 Task: In the  document Hollywood.odt, select heading and apply ' Bold and Underline' Use the "find feature" to find mentioned word and apply Strikethrough in: 'creativity'. Insert smartchip (Date) on bottom of the page 23 June, 2023 Insert the mentioned footnote for 6th word with font style Arial and font size 8: According to recent research findings.
Action: Mouse moved to (583, 234)
Screenshot: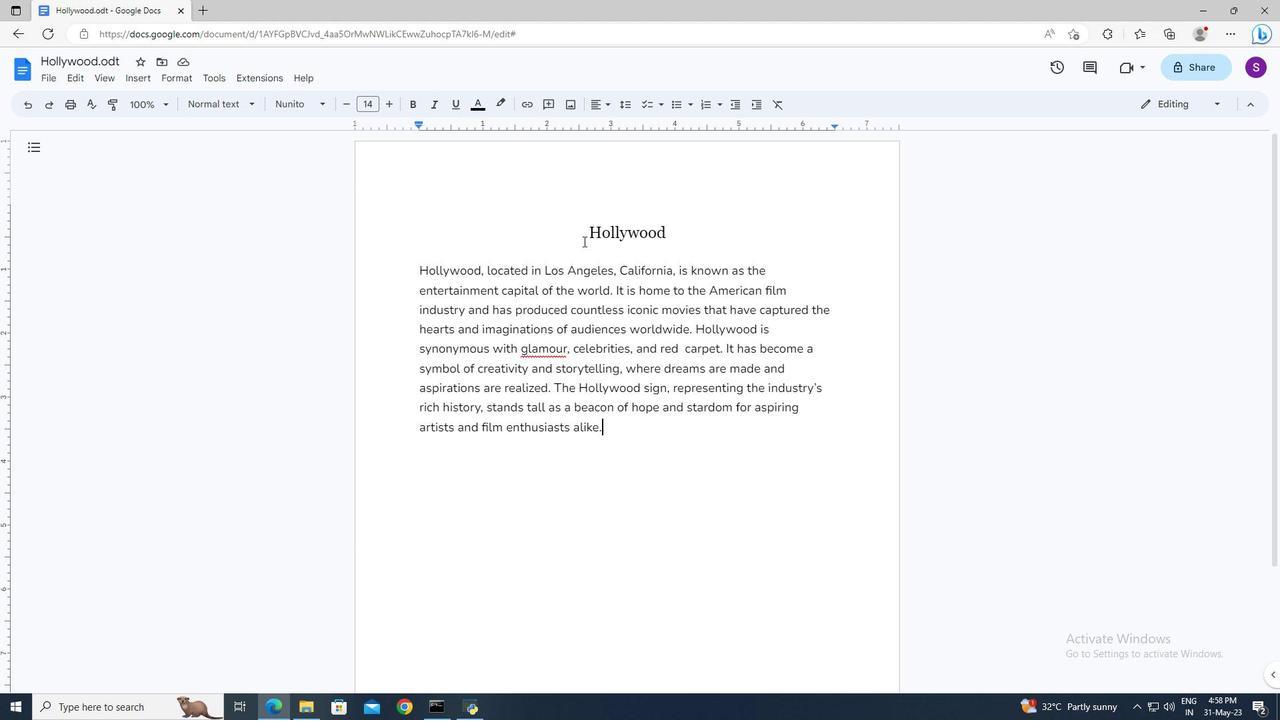 
Action: Mouse pressed left at (583, 234)
Screenshot: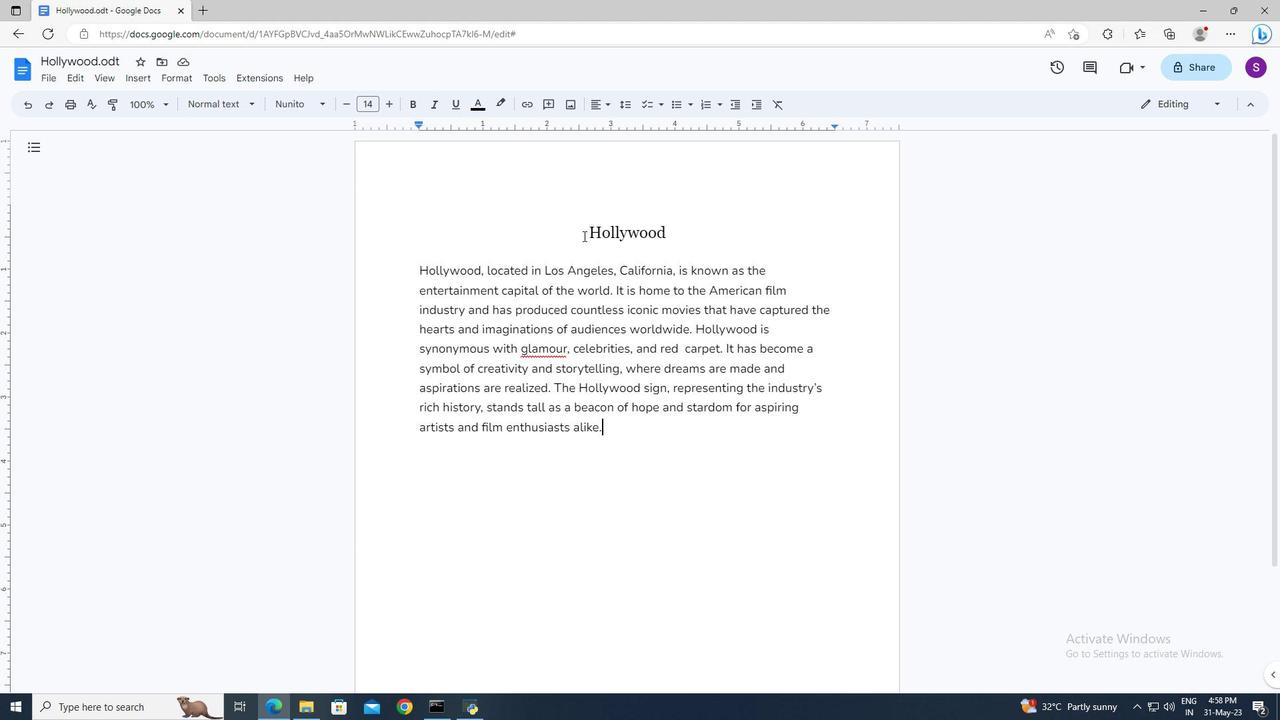 
Action: Key pressed <Key.shift><Key.down>
Screenshot: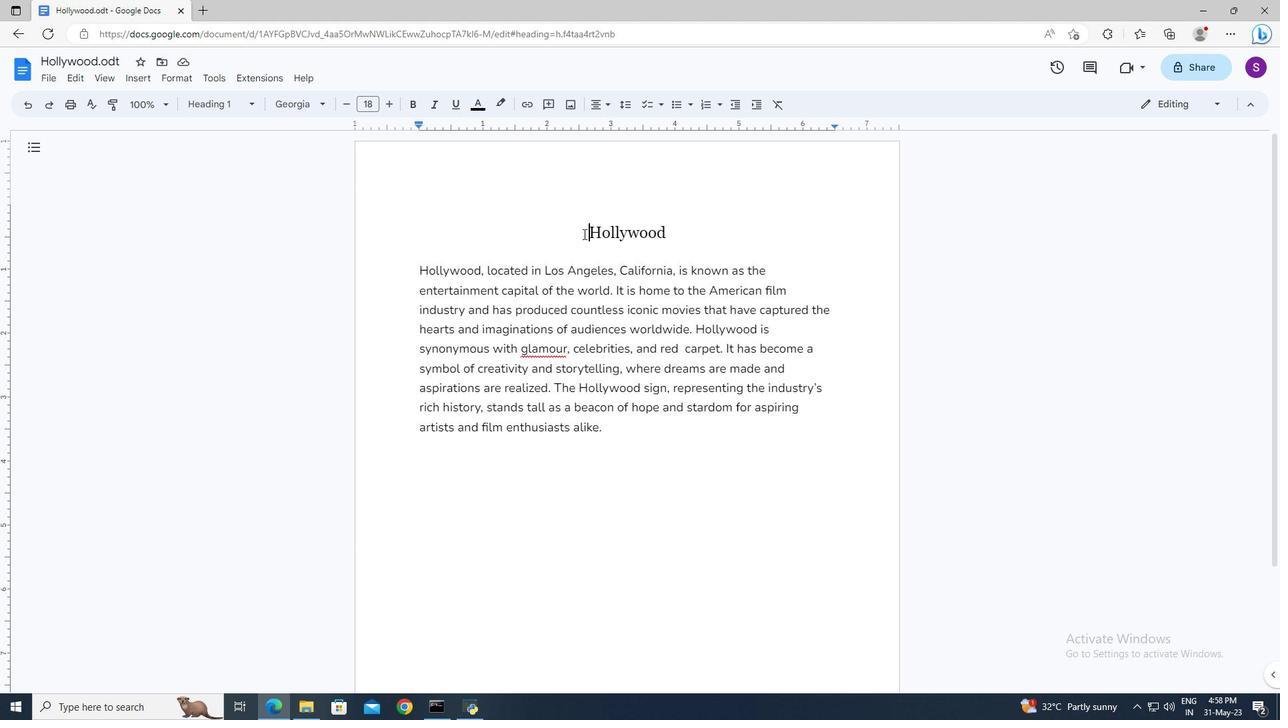 
Action: Mouse moved to (415, 100)
Screenshot: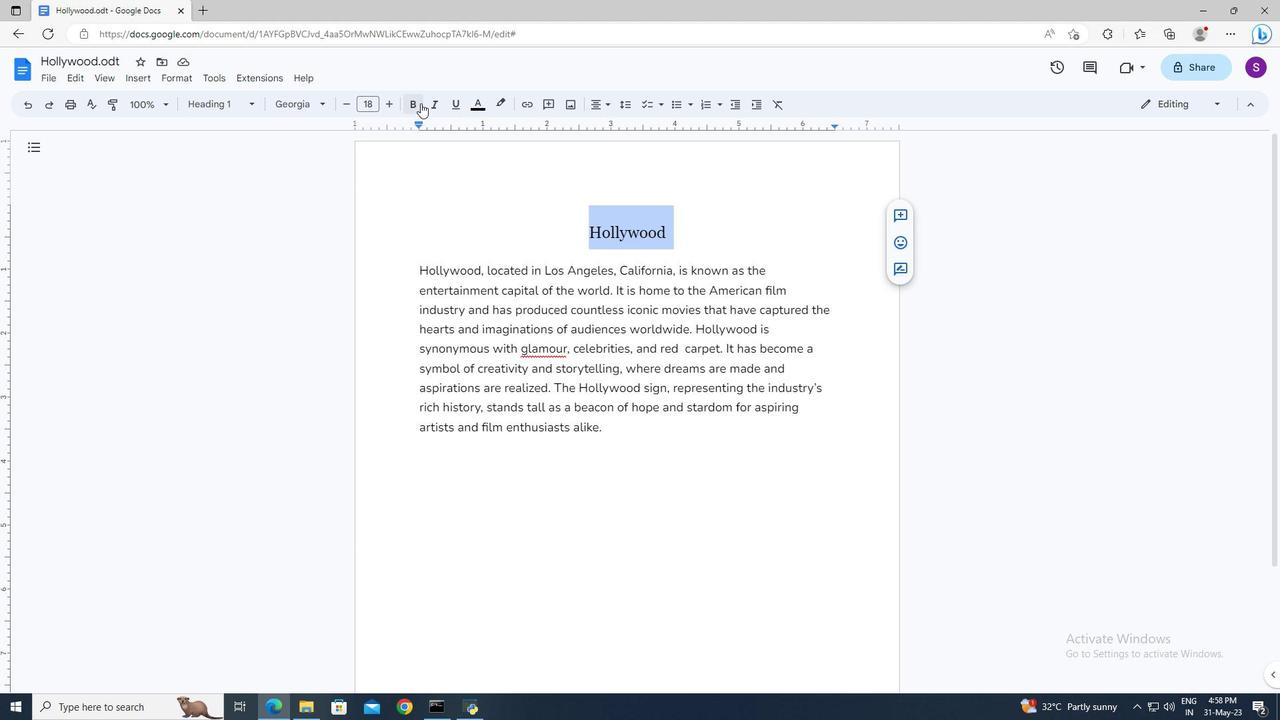 
Action: Mouse pressed left at (415, 100)
Screenshot: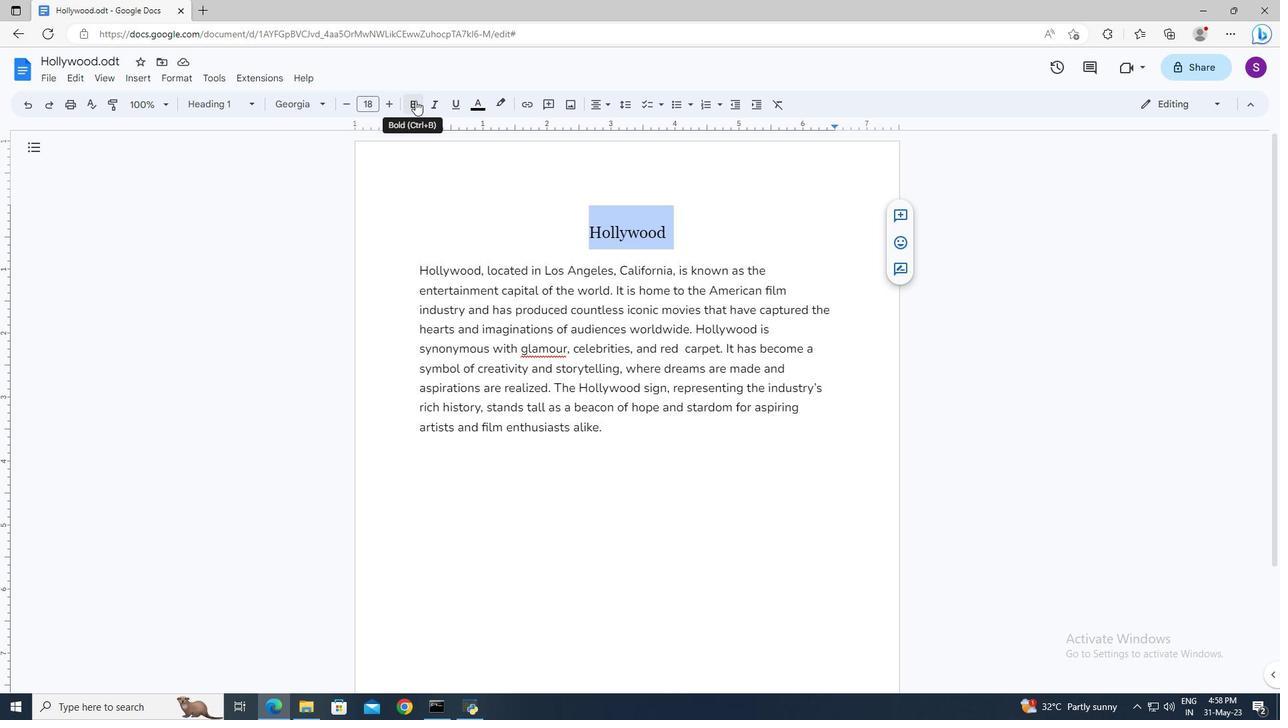
Action: Mouse moved to (462, 110)
Screenshot: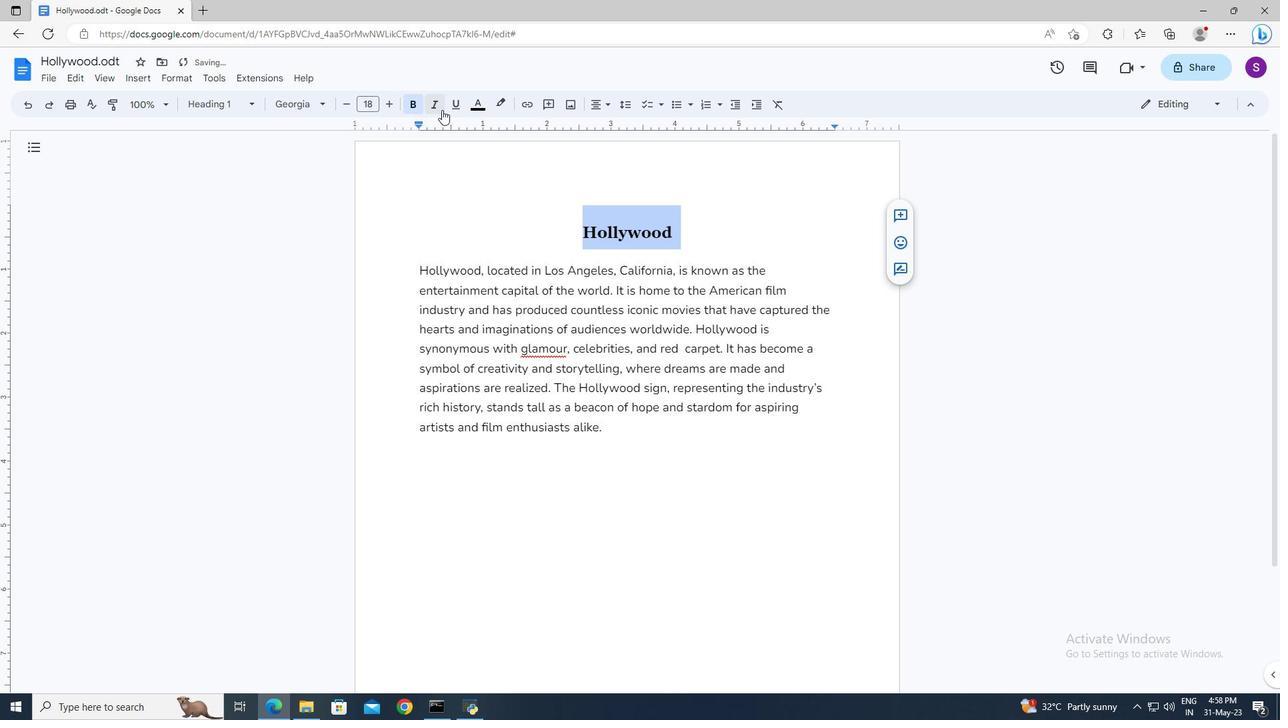 
Action: Mouse pressed left at (462, 110)
Screenshot: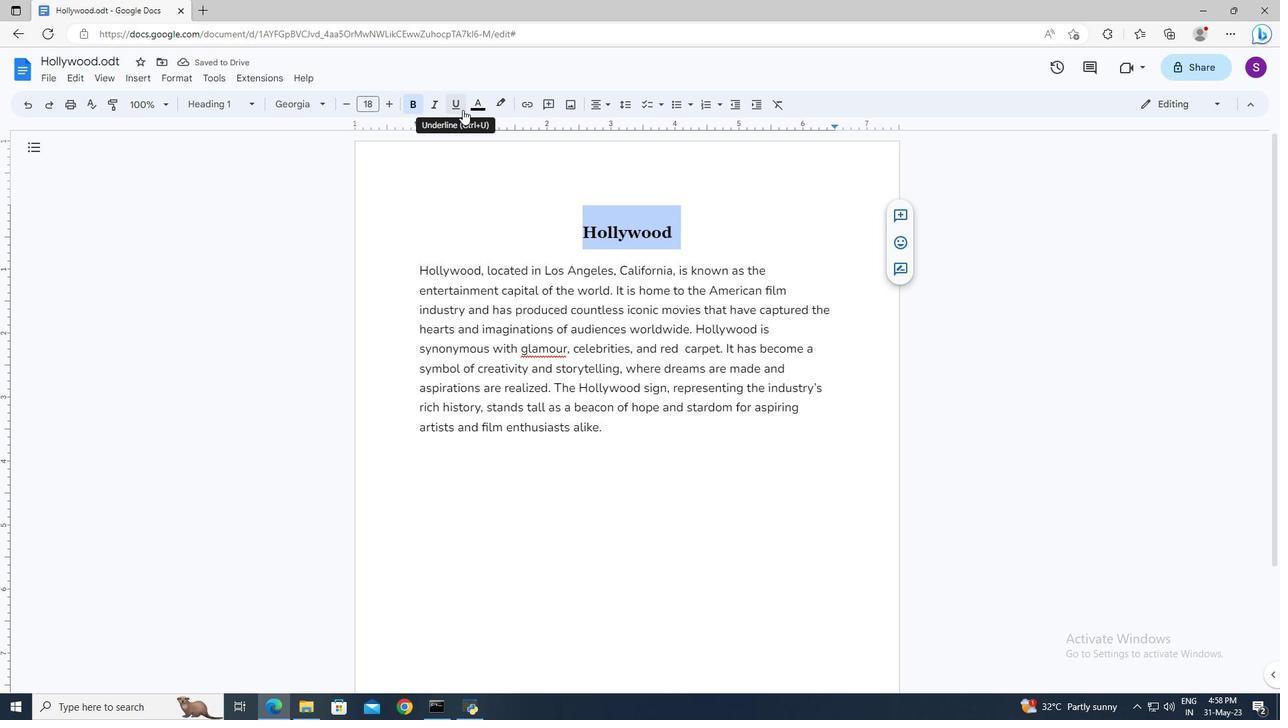 
Action: Mouse moved to (485, 200)
Screenshot: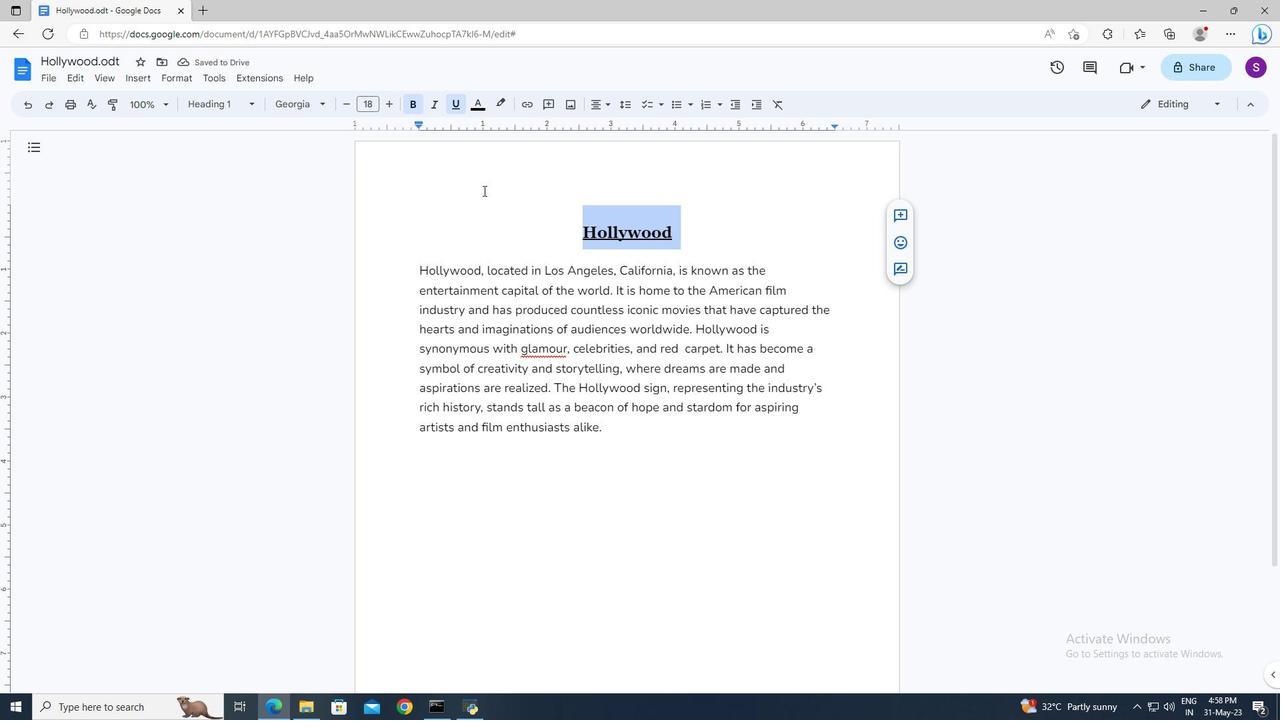 
Action: Mouse pressed left at (485, 200)
Screenshot: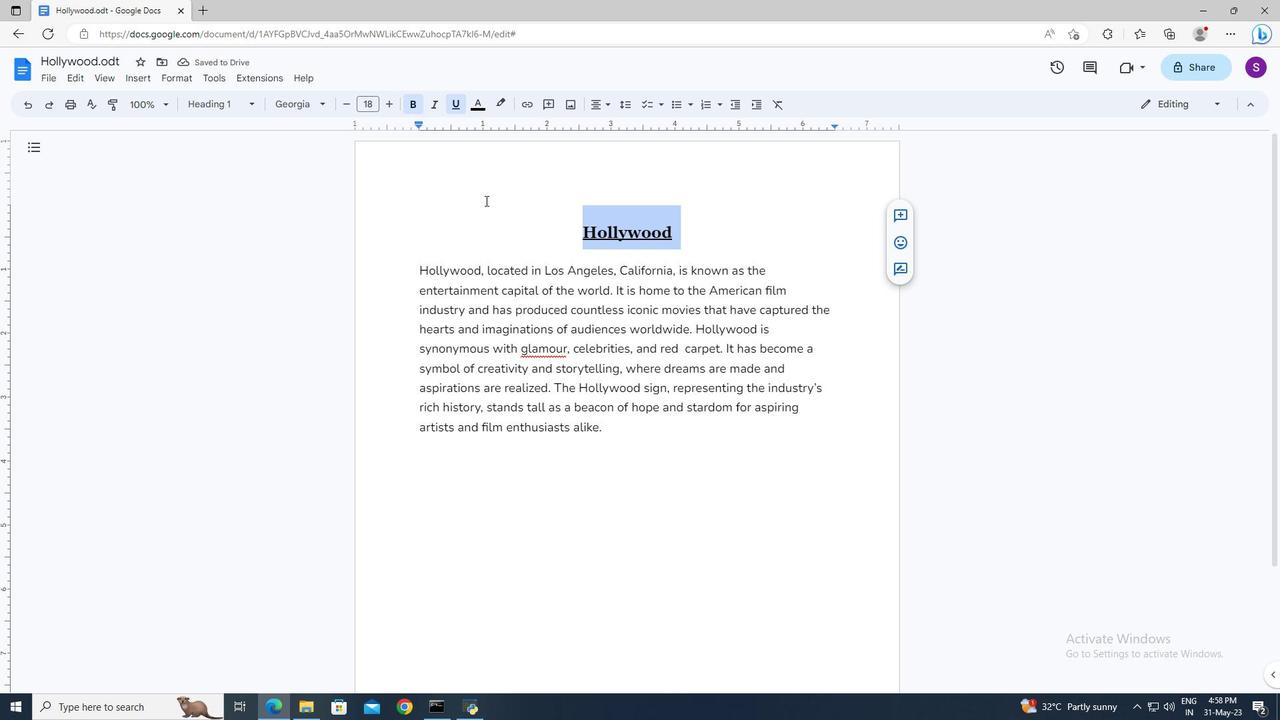 
Action: Key pressed ctrl+Fcreativity<Key.enter>
Screenshot: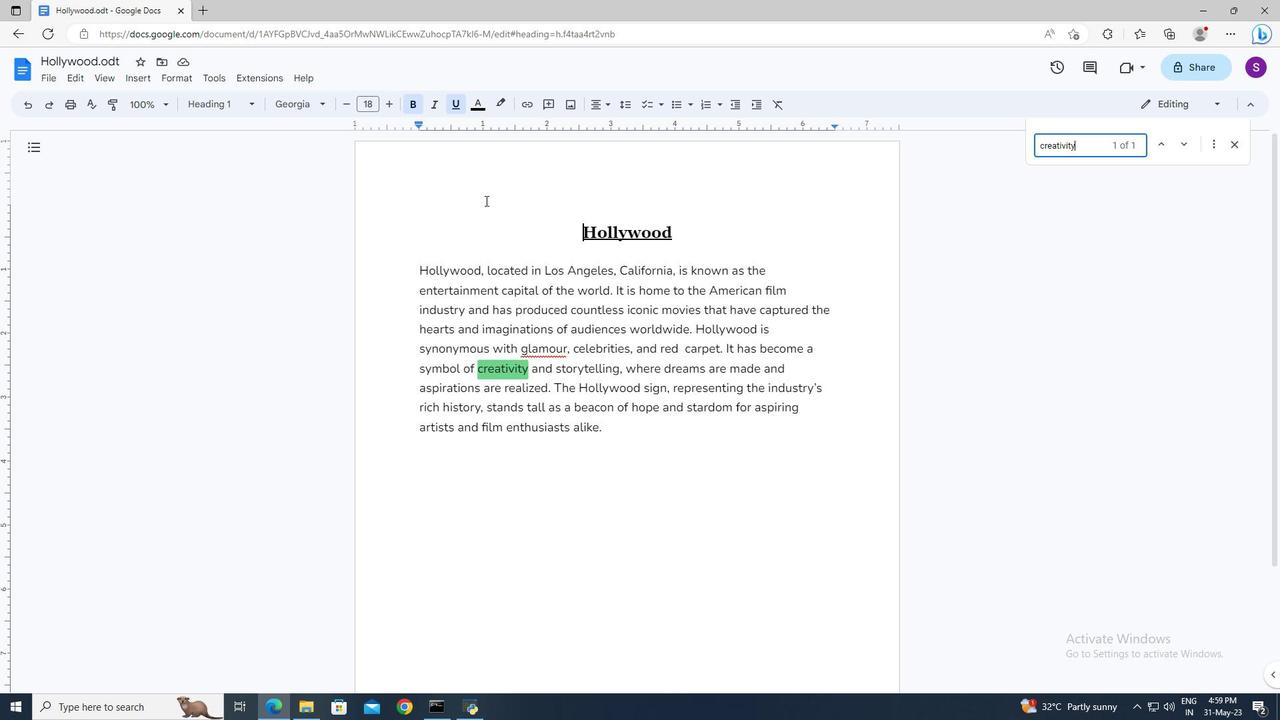 
Action: Mouse moved to (498, 371)
Screenshot: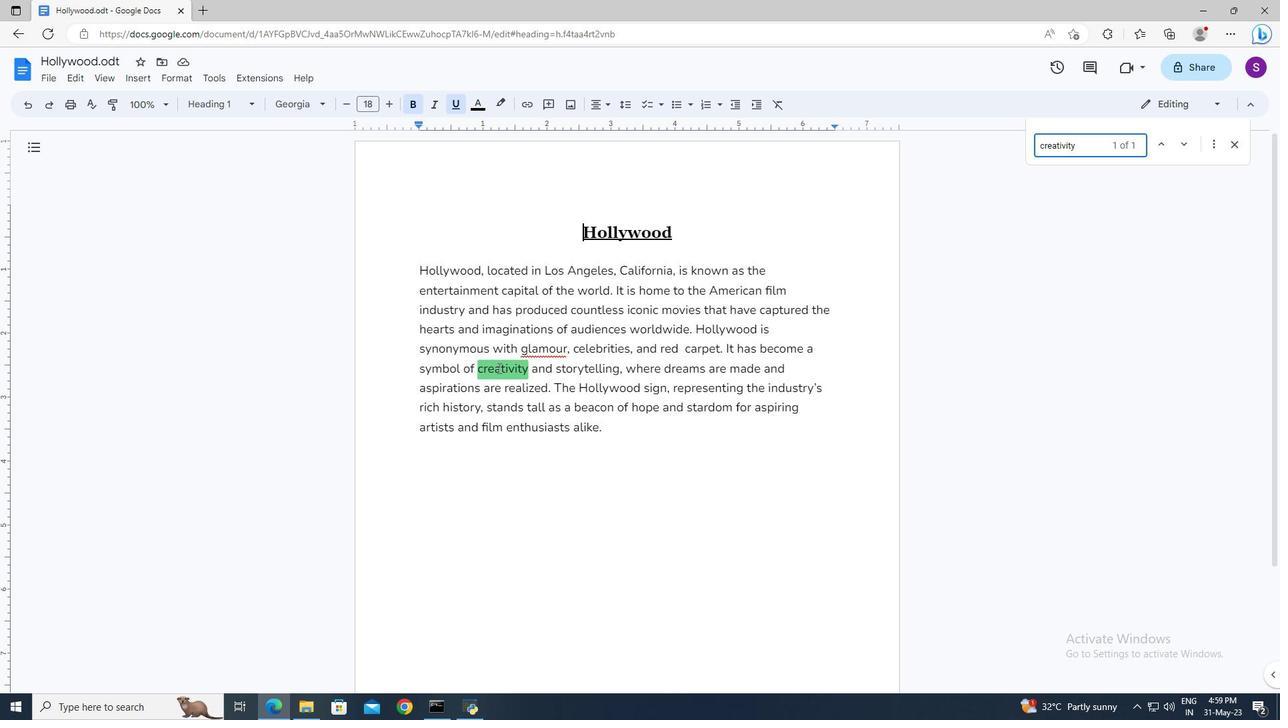
Action: Mouse pressed left at (498, 371)
Screenshot: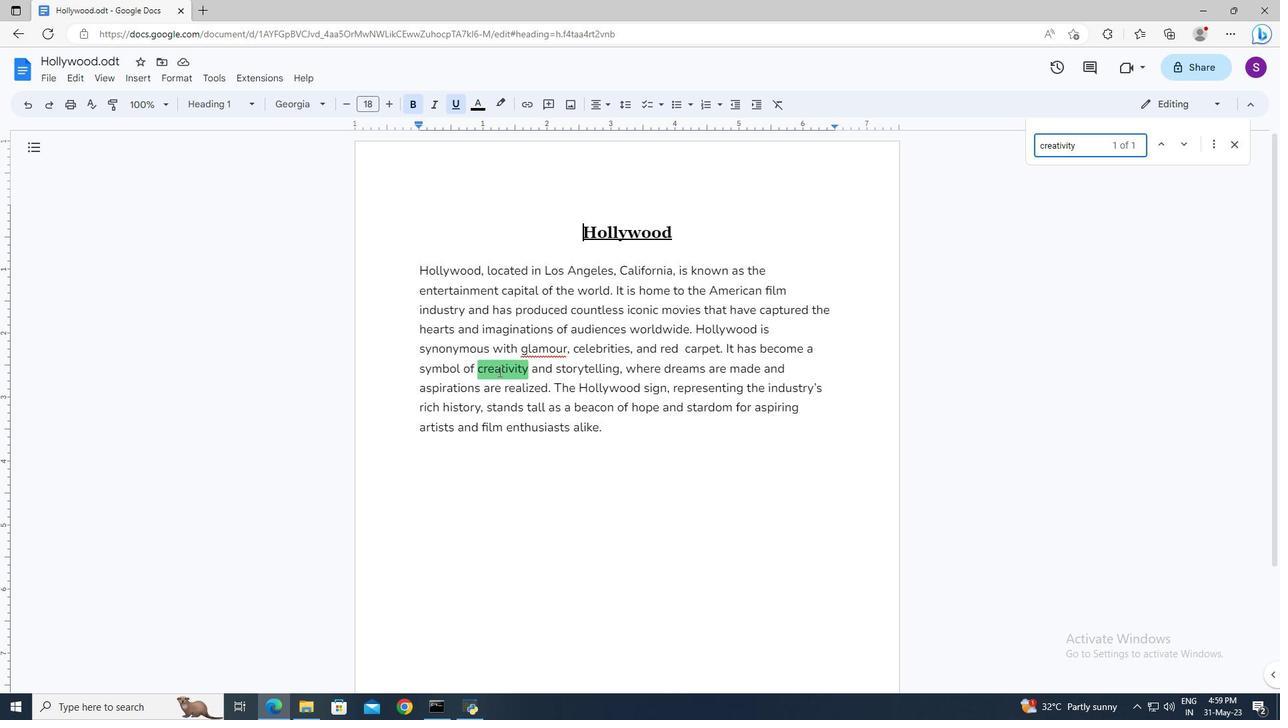 
Action: Mouse pressed left at (498, 371)
Screenshot: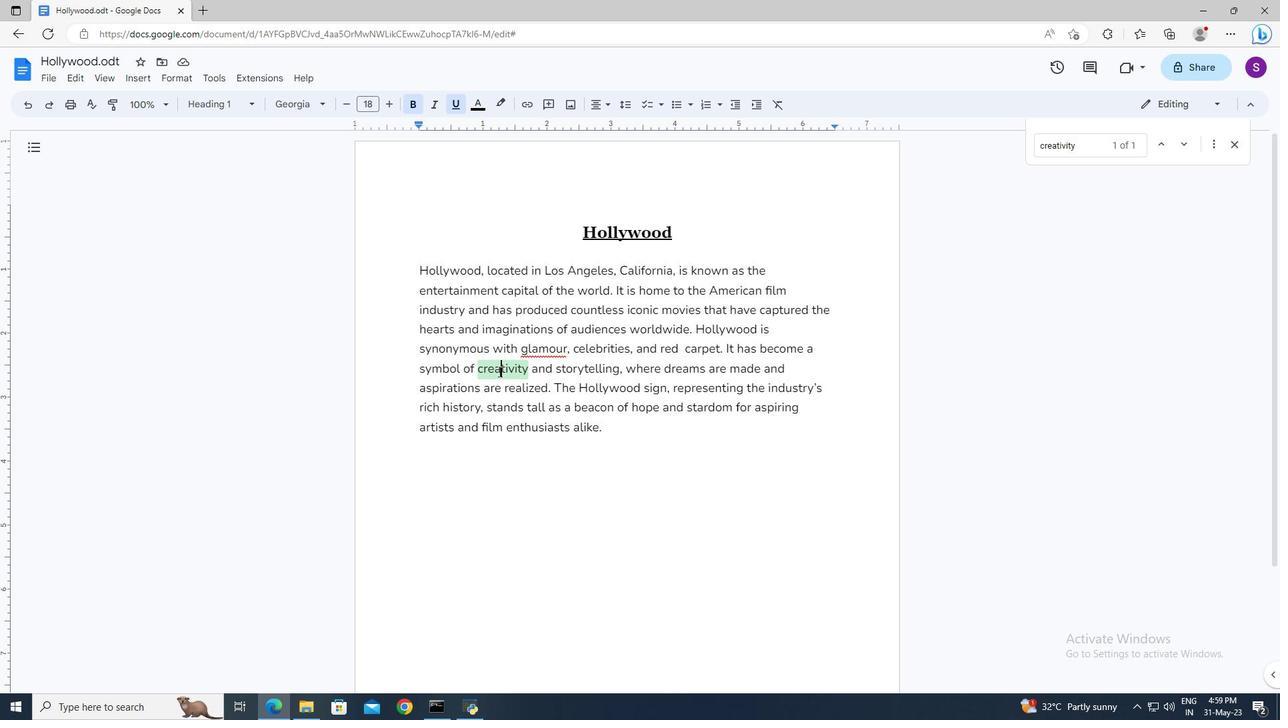 
Action: Mouse moved to (192, 81)
Screenshot: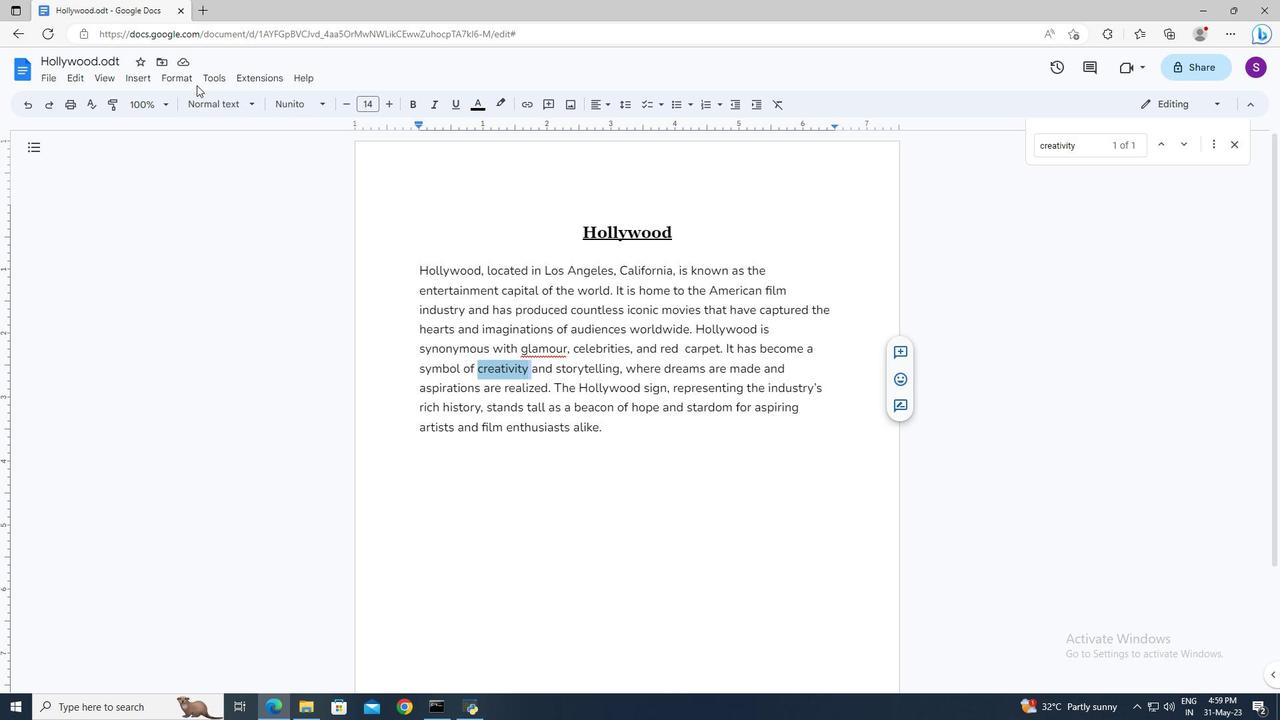 
Action: Mouse pressed left at (192, 81)
Screenshot: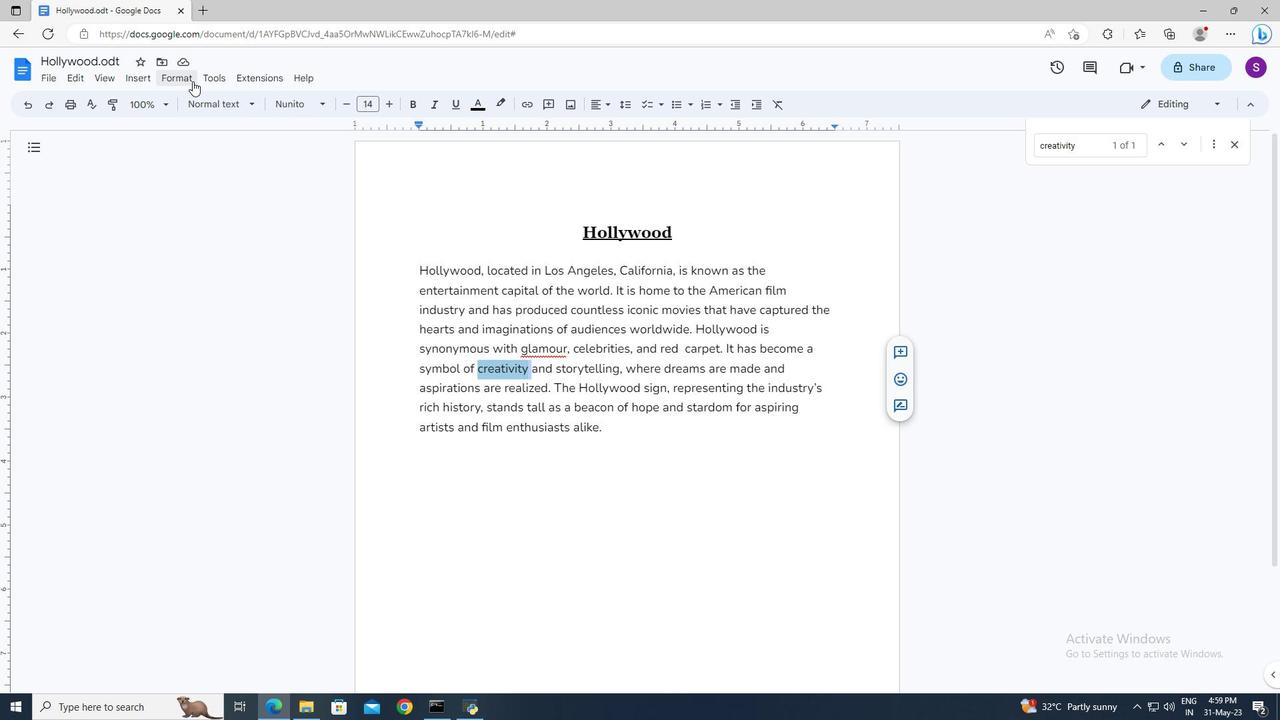 
Action: Mouse moved to (414, 162)
Screenshot: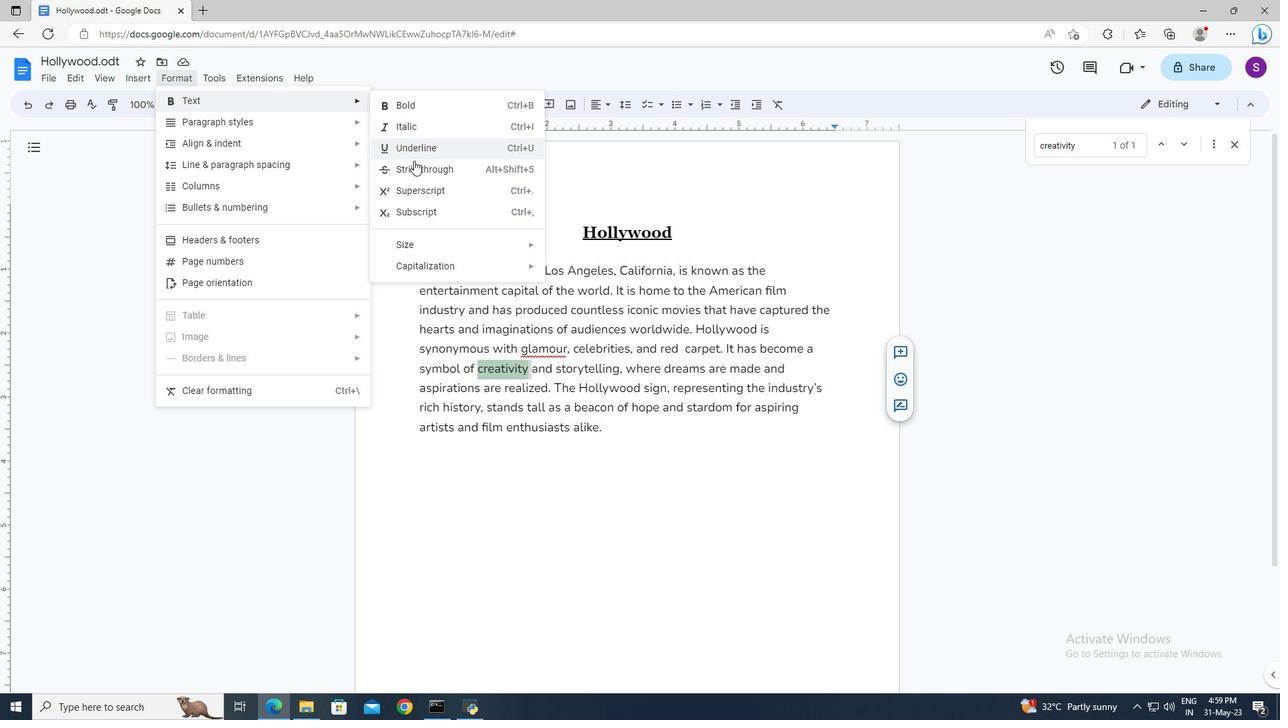 
Action: Mouse pressed left at (414, 162)
Screenshot: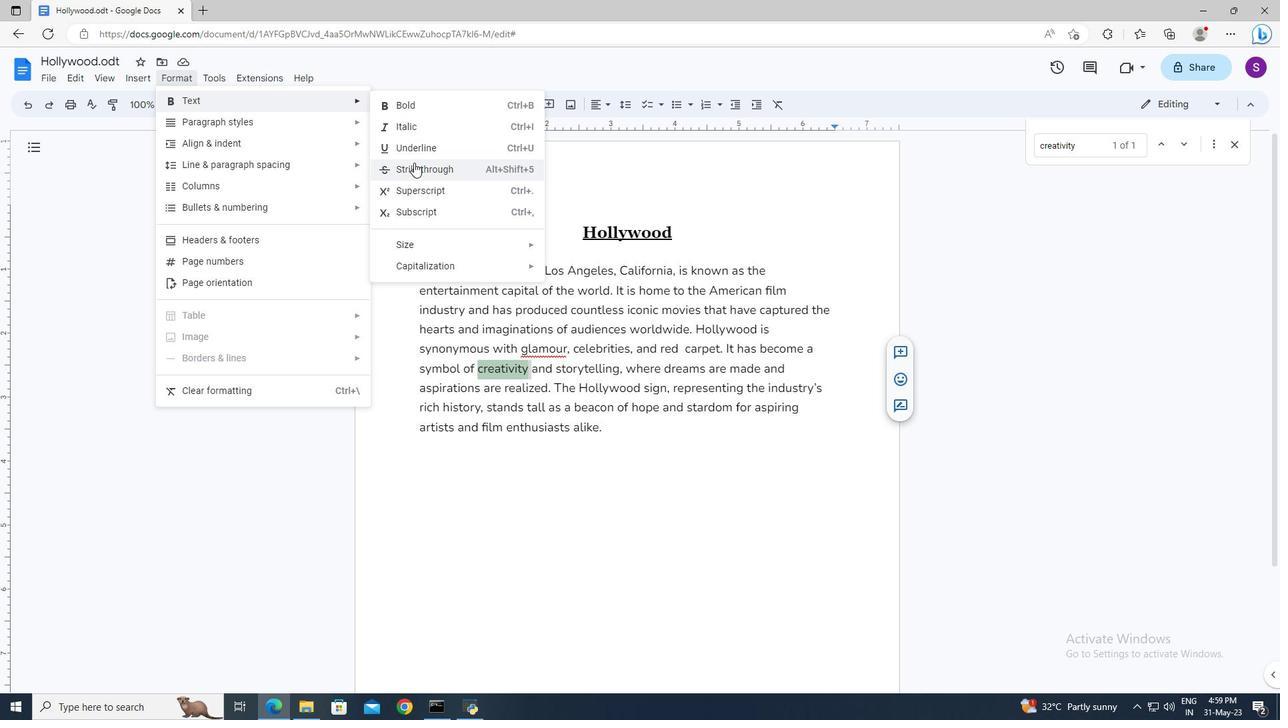 
Action: Mouse moved to (513, 366)
Screenshot: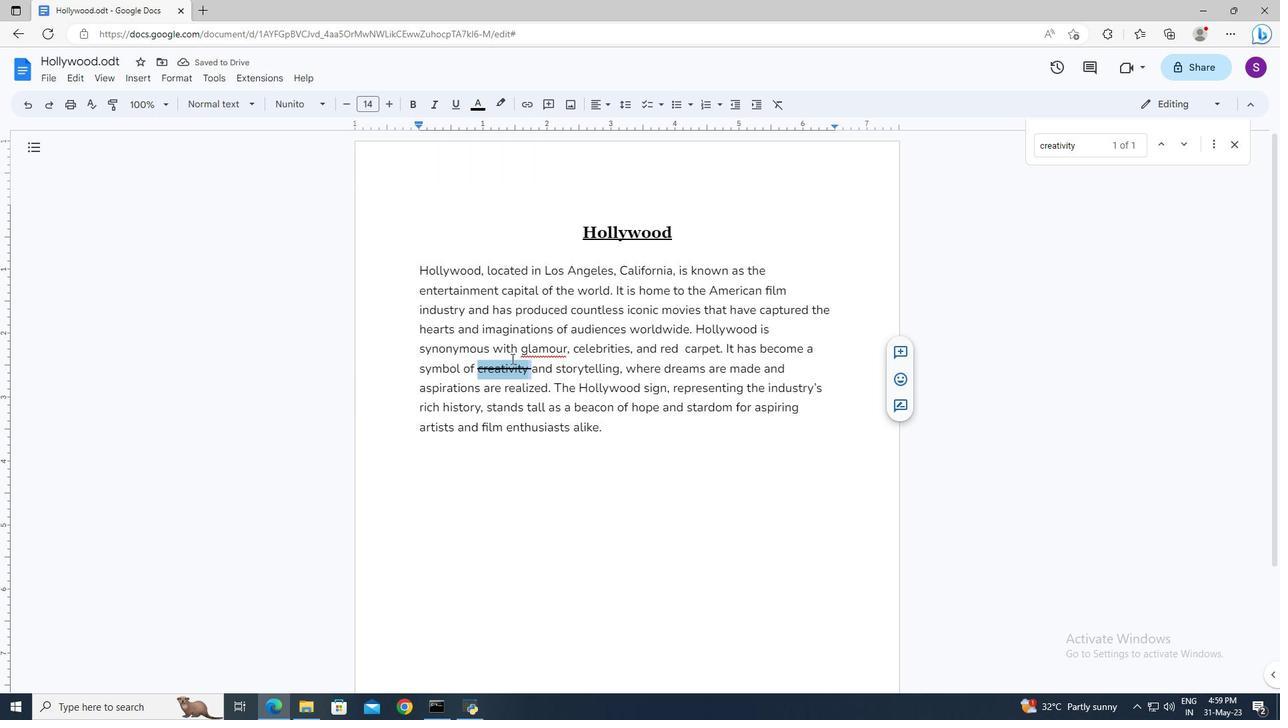 
Action: Mouse scrolled (513, 366) with delta (0, 0)
Screenshot: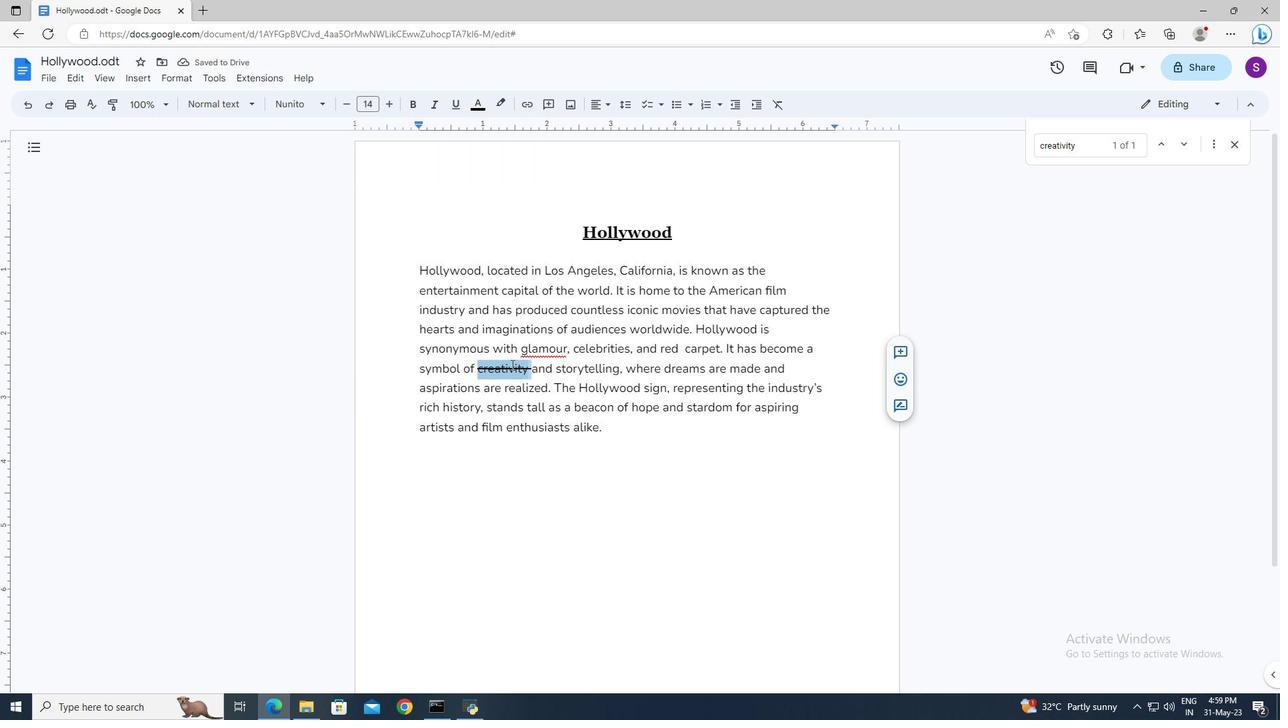 
Action: Mouse scrolled (513, 366) with delta (0, 0)
Screenshot: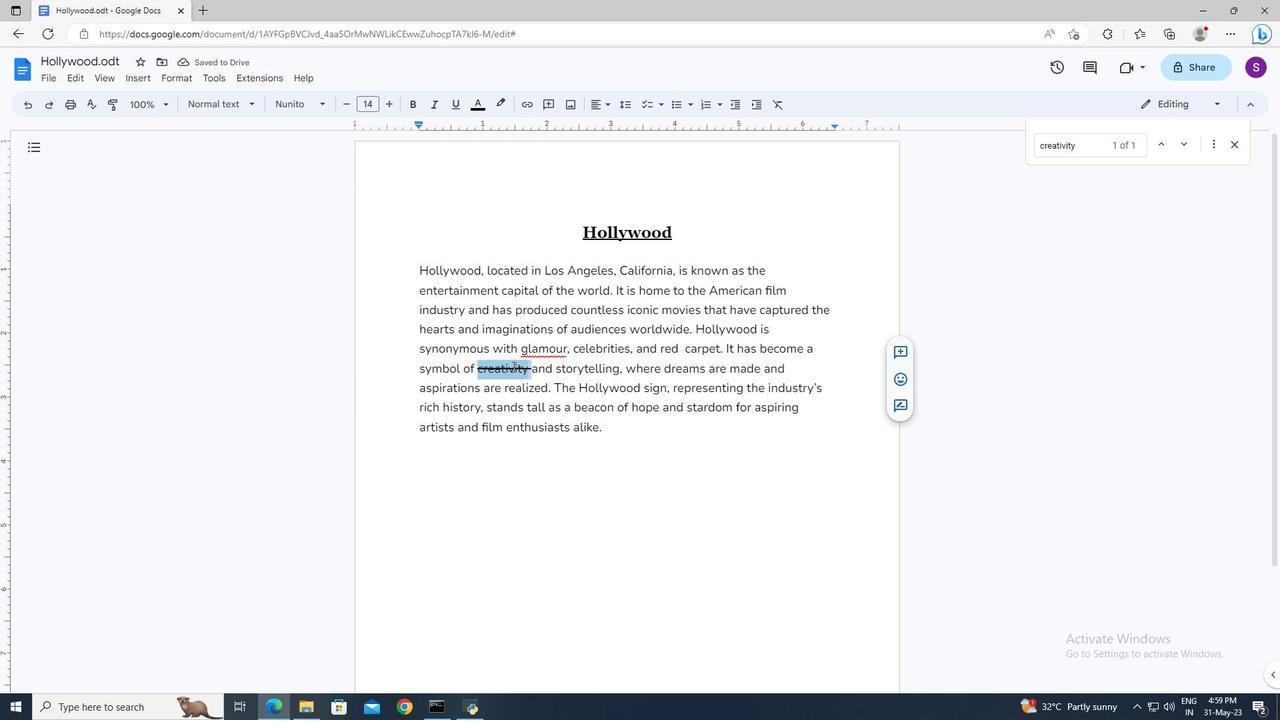 
Action: Mouse scrolled (513, 366) with delta (0, 0)
Screenshot: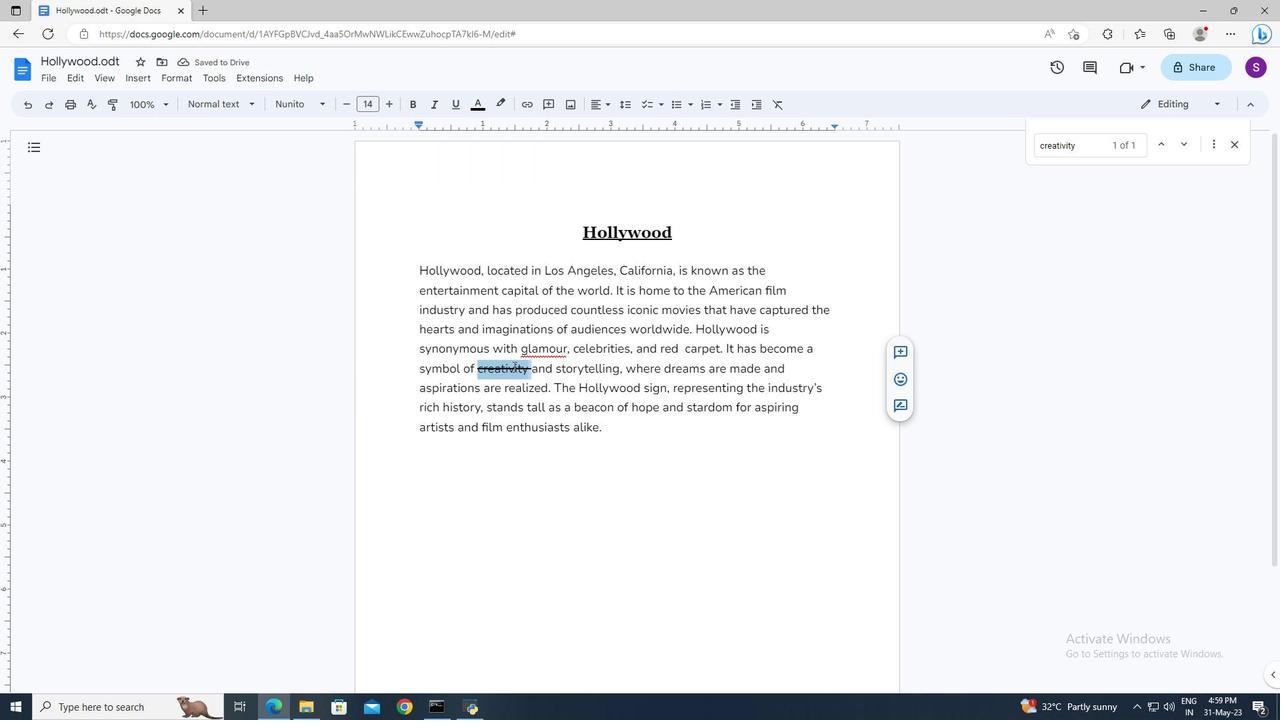 
Action: Mouse moved to (475, 659)
Screenshot: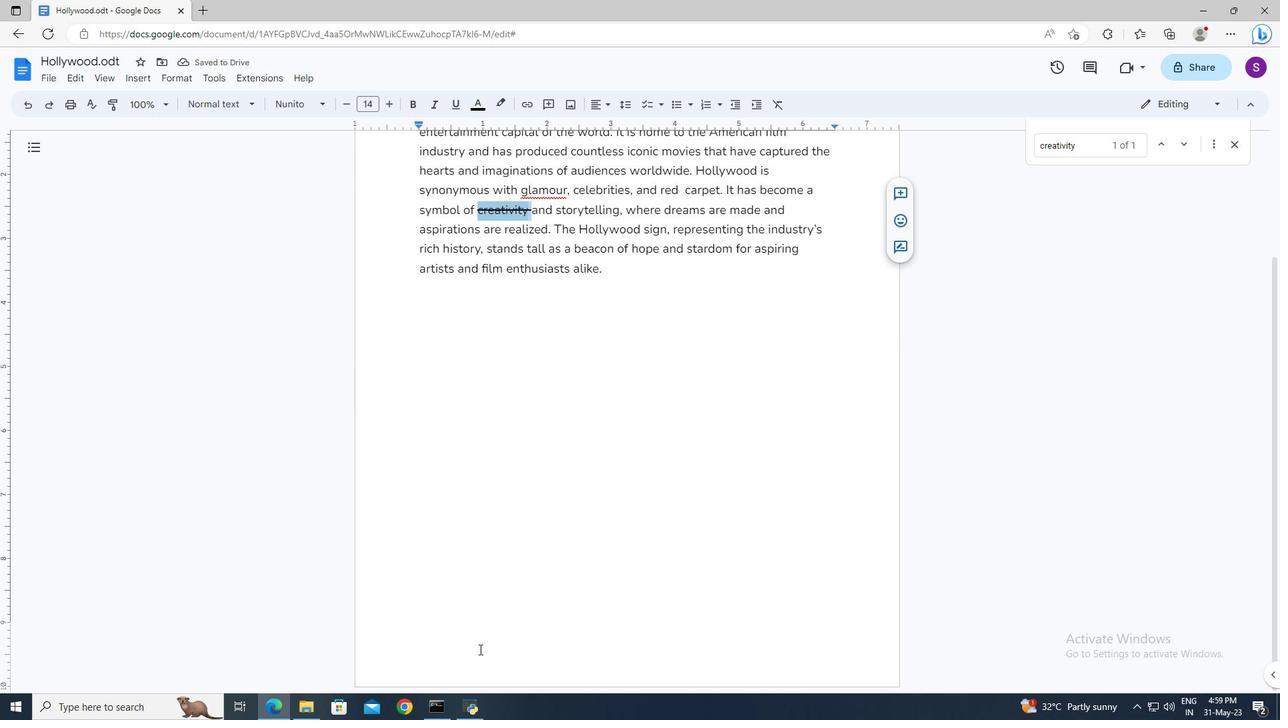 
Action: Mouse pressed left at (475, 659)
Screenshot: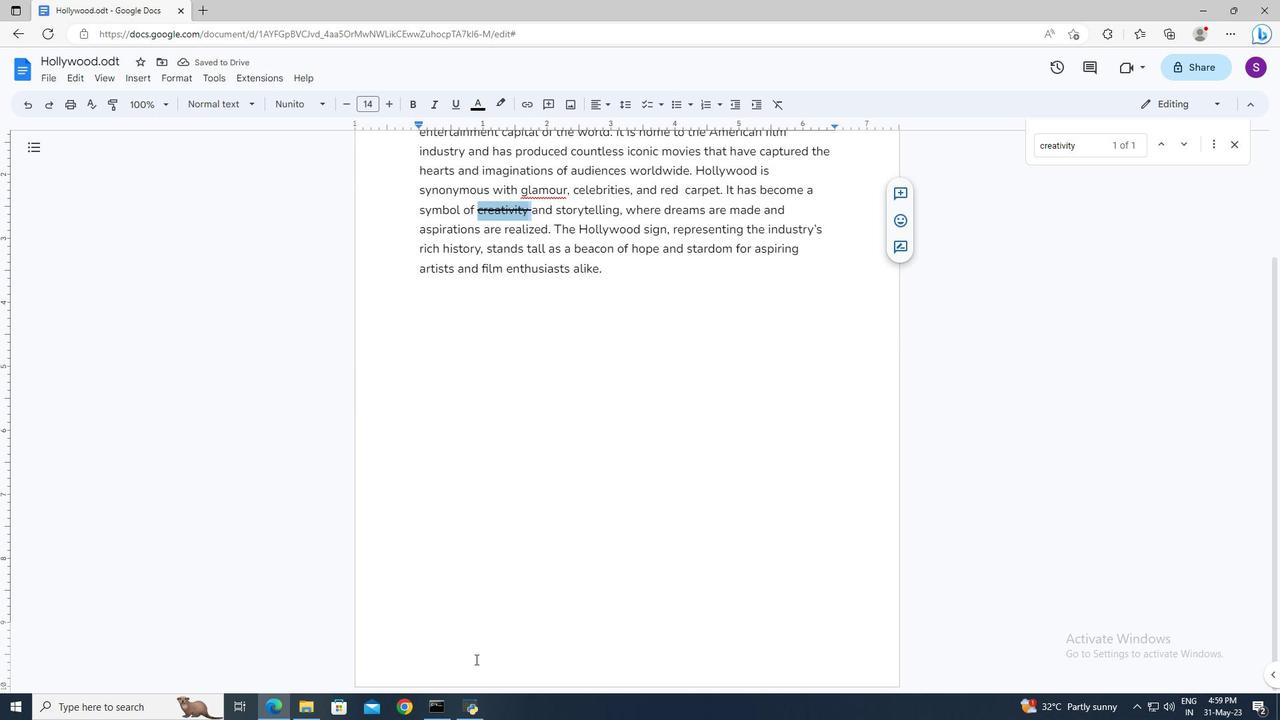 
Action: Mouse pressed left at (475, 659)
Screenshot: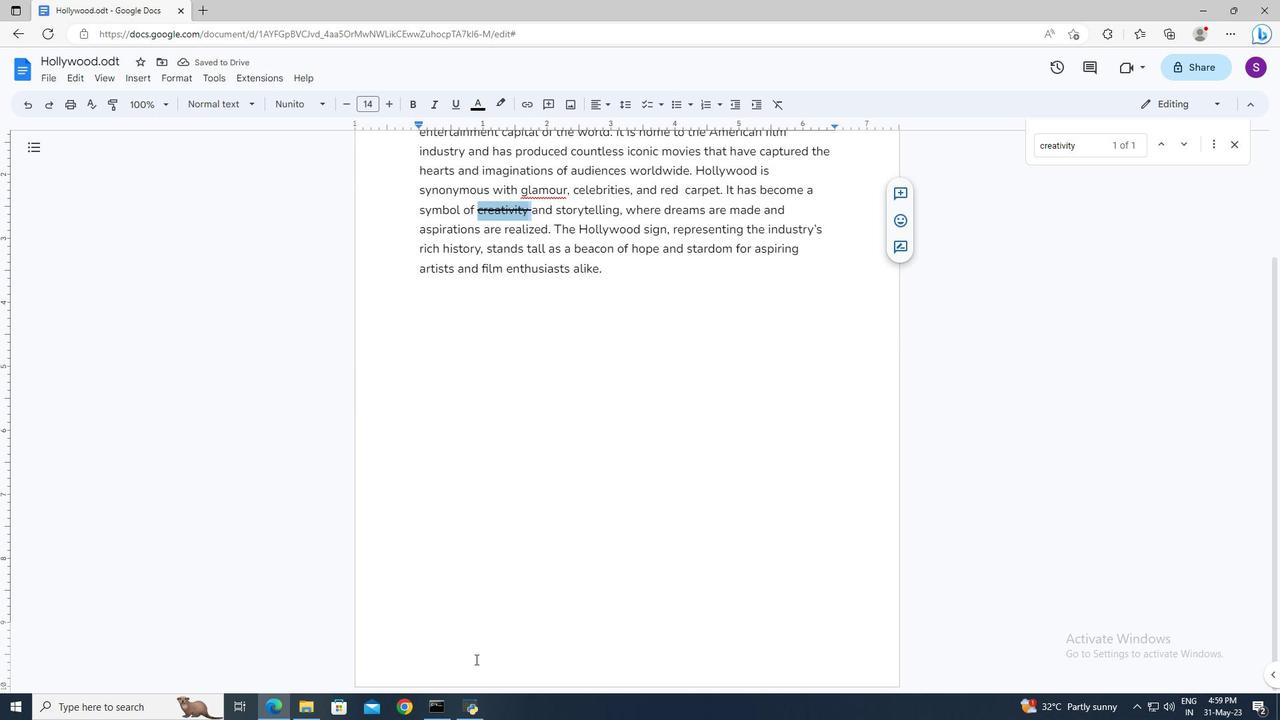 
Action: Mouse moved to (146, 81)
Screenshot: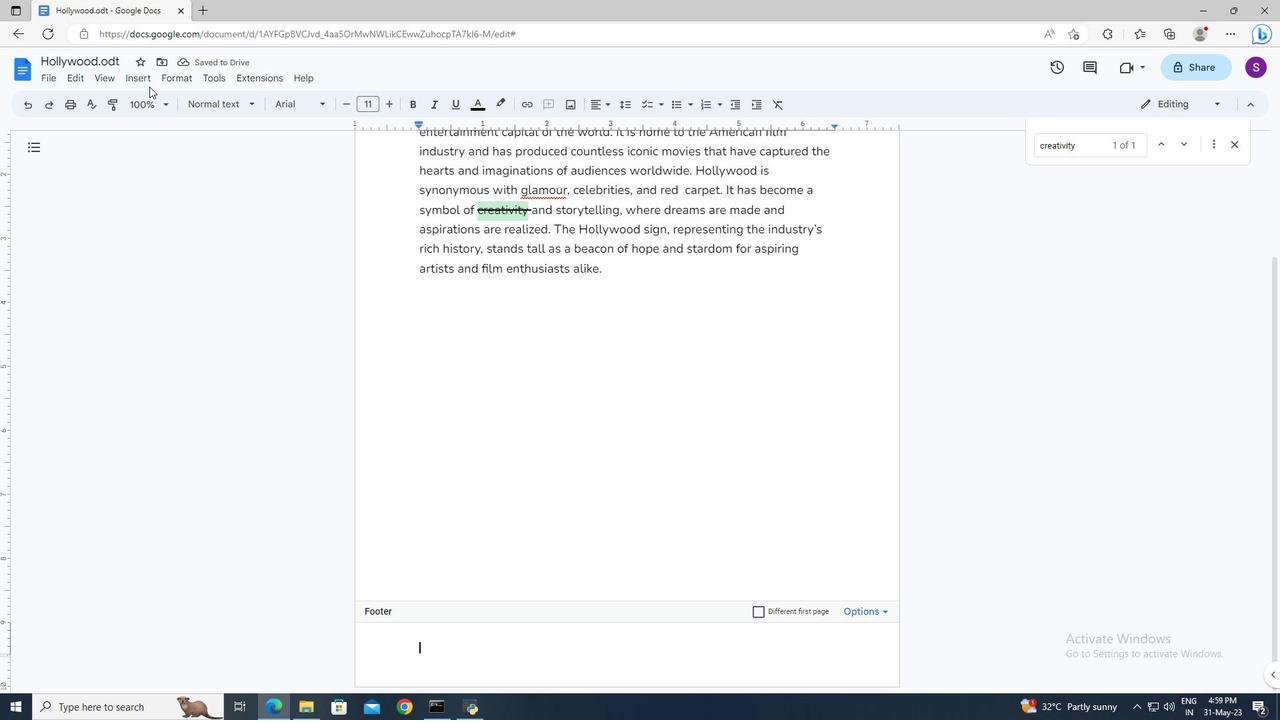 
Action: Mouse pressed left at (146, 81)
Screenshot: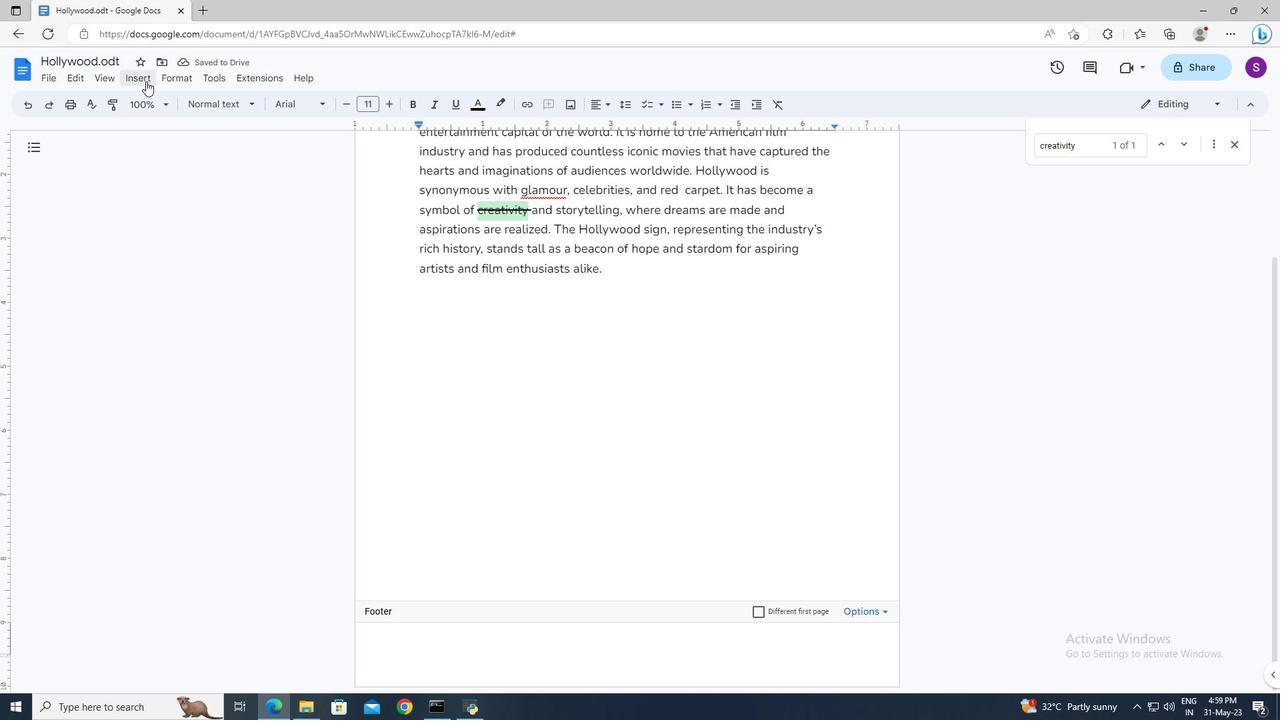 
Action: Mouse moved to (174, 230)
Screenshot: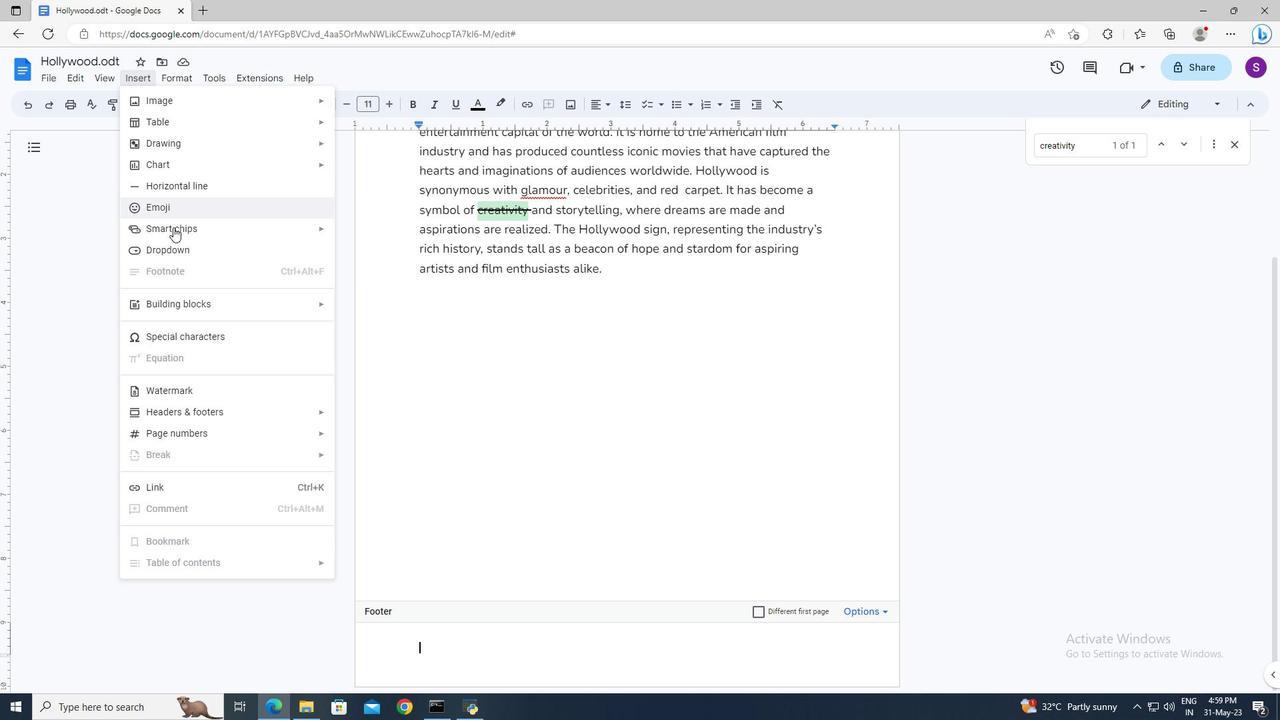 
Action: Mouse pressed left at (174, 230)
Screenshot: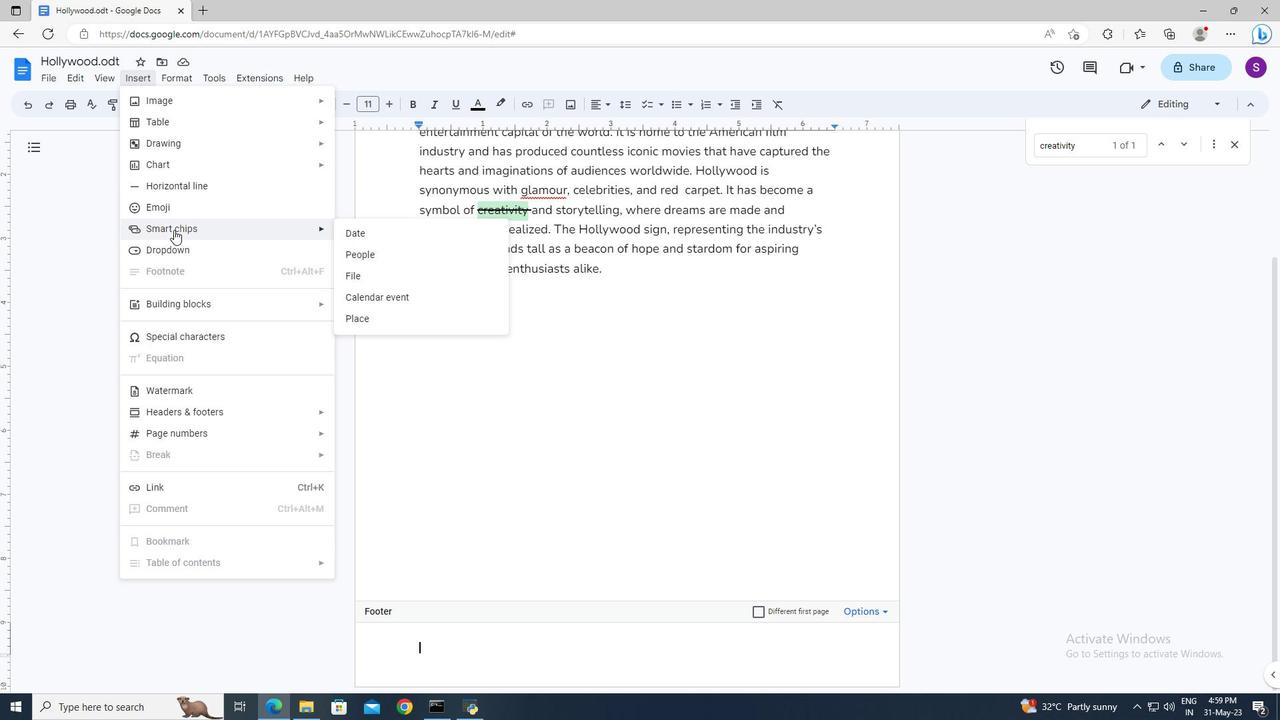 
Action: Mouse moved to (361, 241)
Screenshot: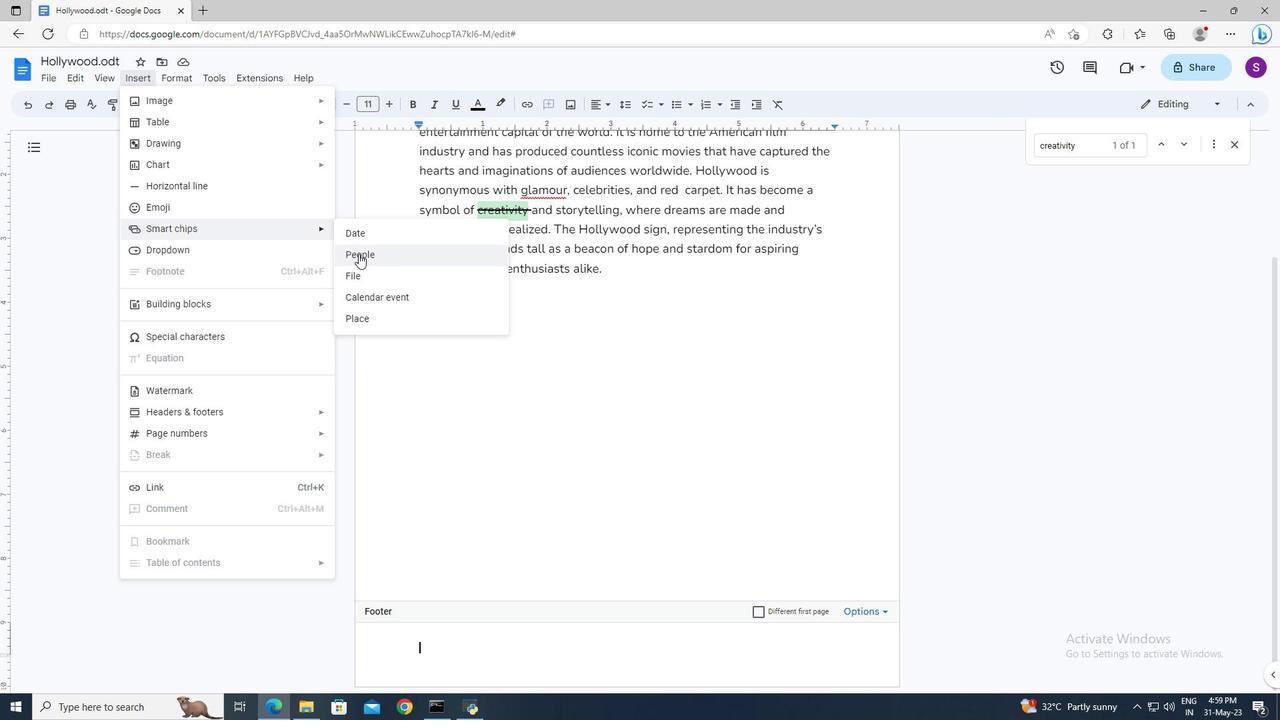 
Action: Mouse pressed left at (361, 241)
Screenshot: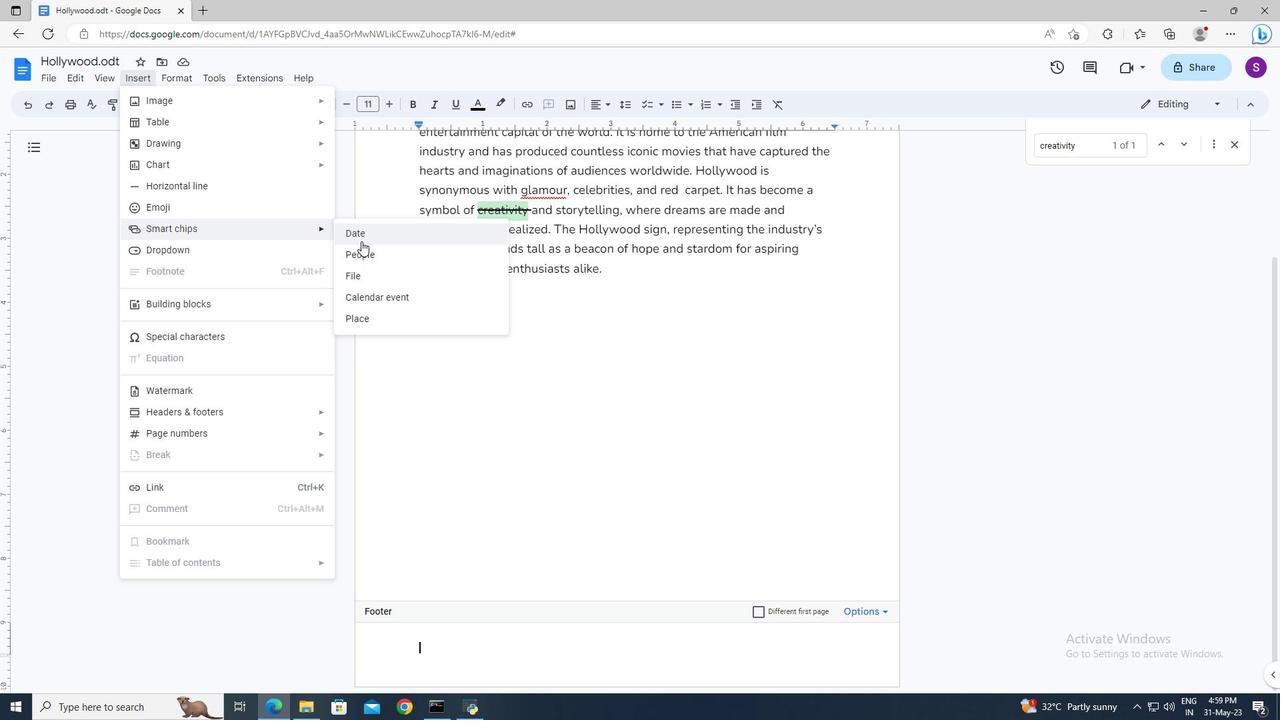 
Action: Mouse moved to (552, 522)
Screenshot: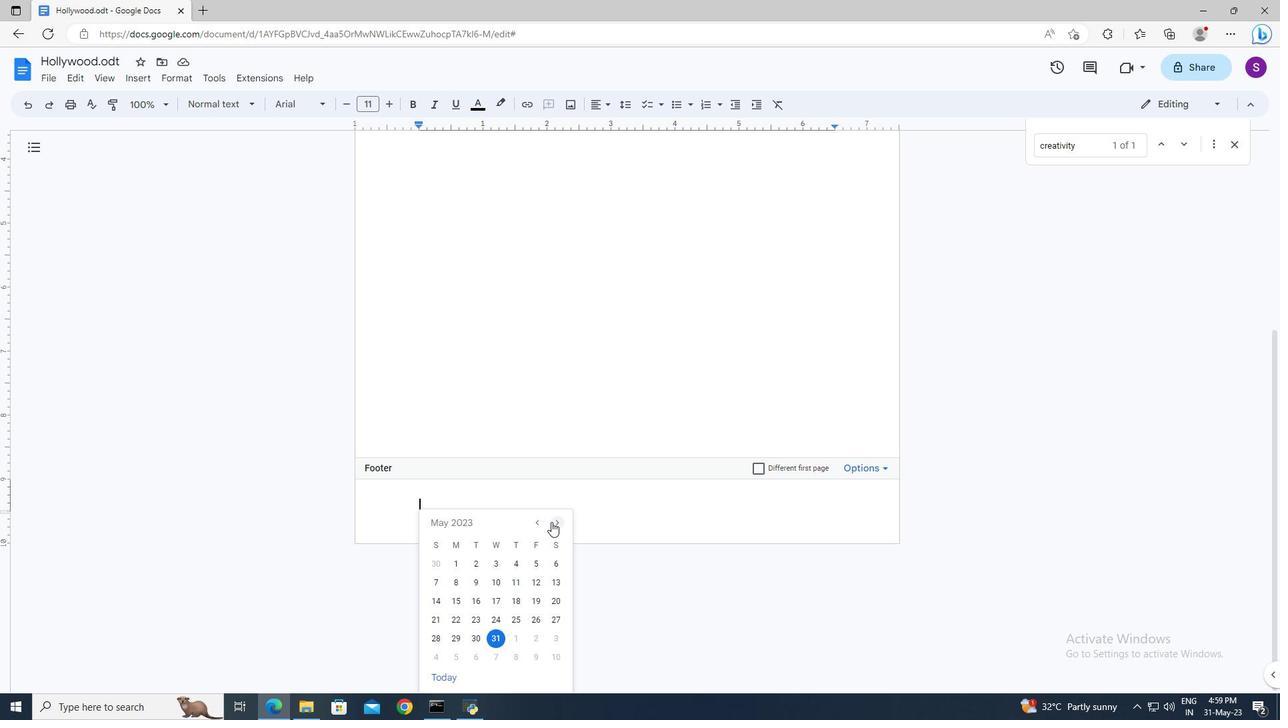 
Action: Mouse pressed left at (552, 522)
Screenshot: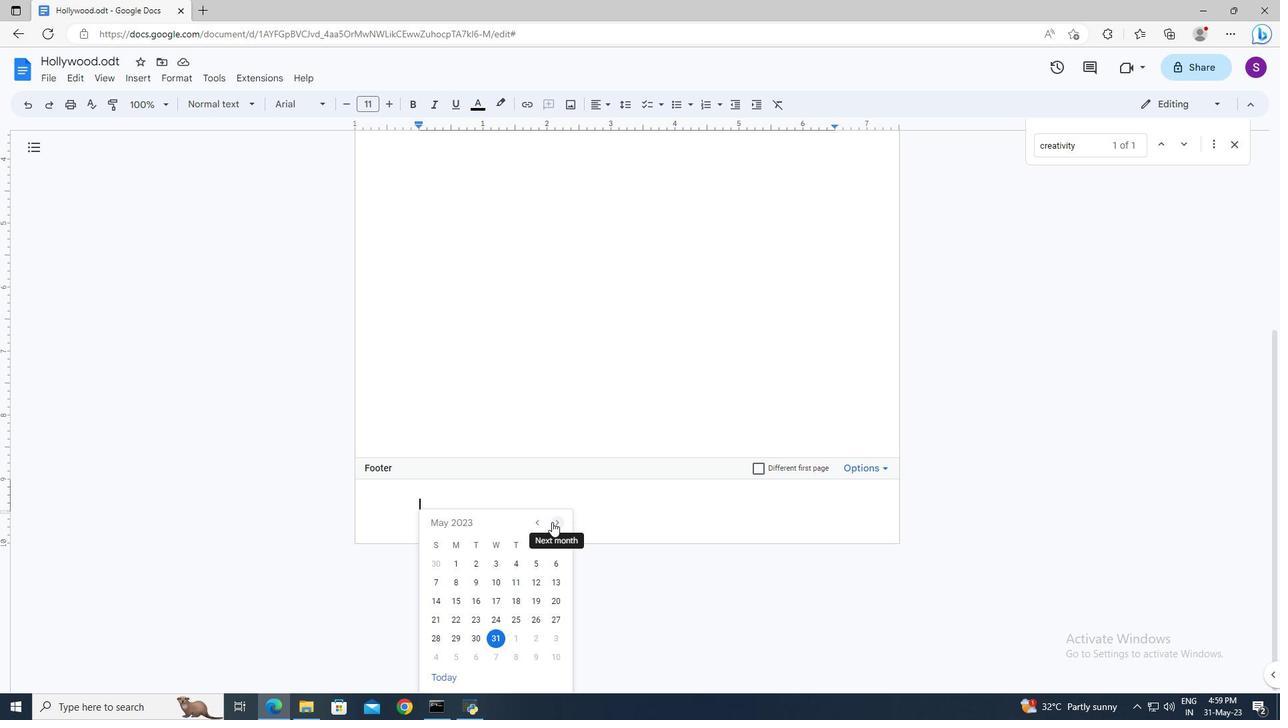 
Action: Mouse moved to (537, 615)
Screenshot: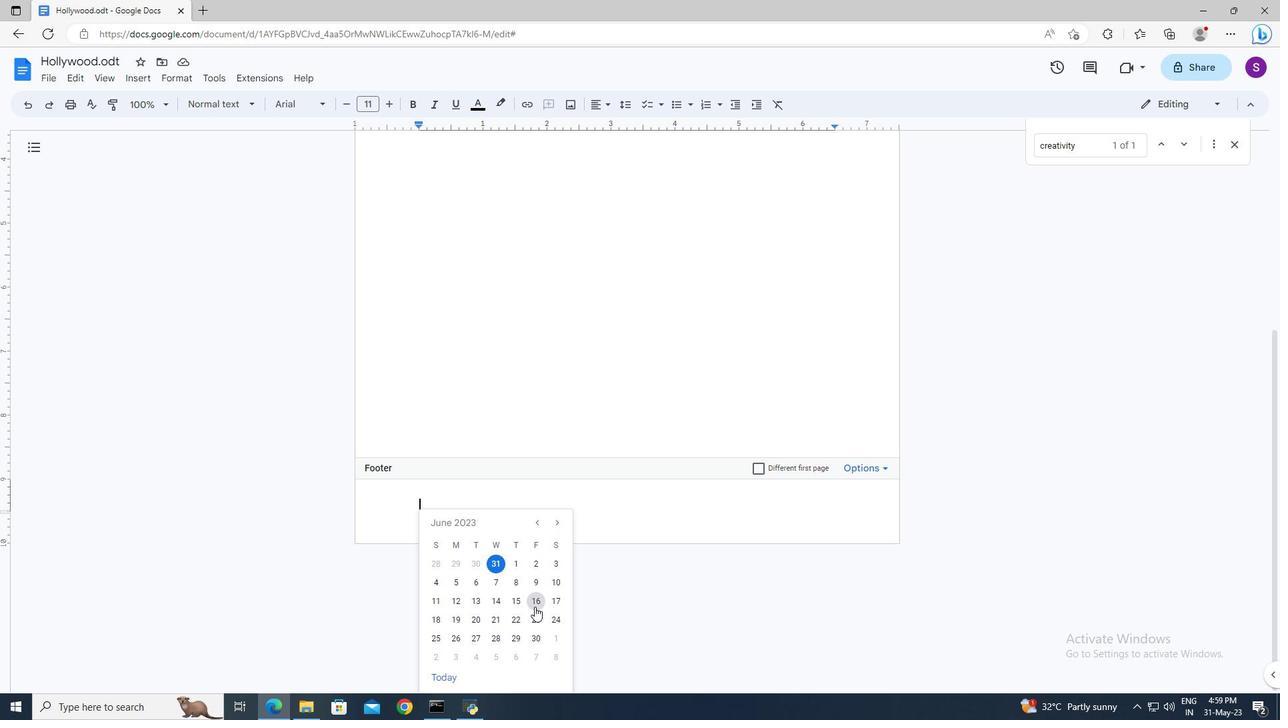 
Action: Mouse pressed left at (537, 615)
Screenshot: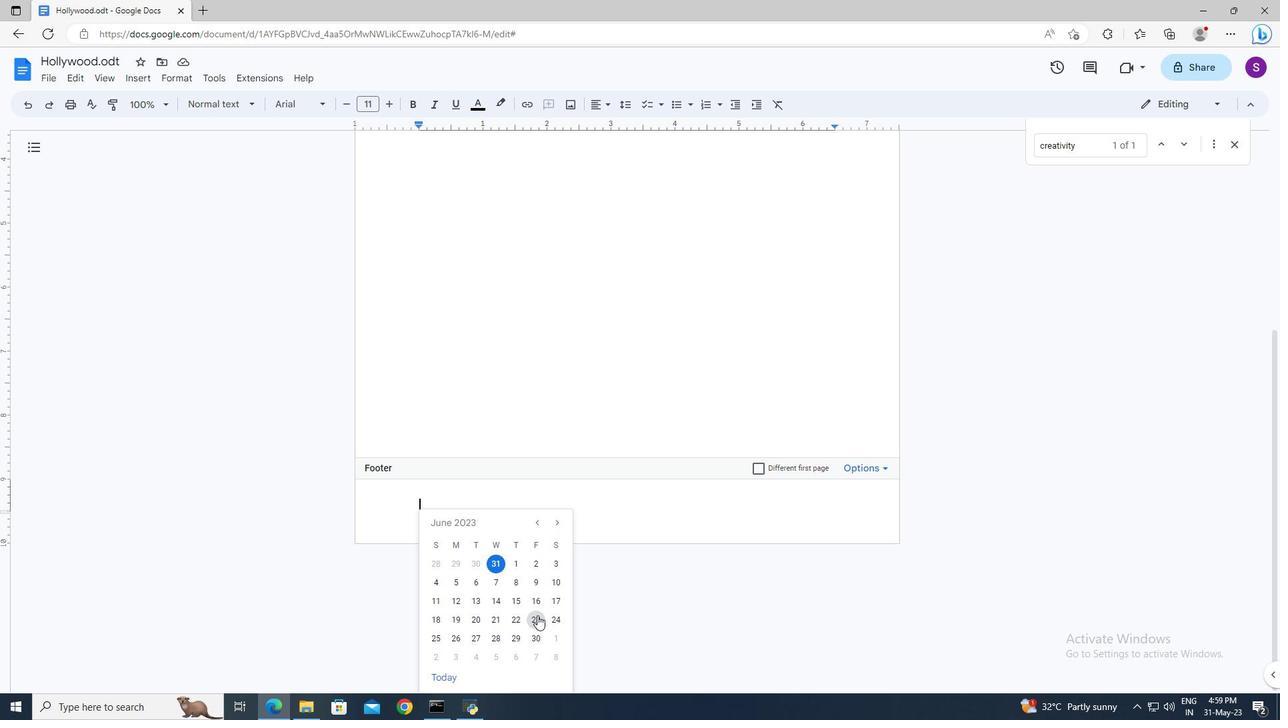 
Action: Mouse moved to (537, 609)
Screenshot: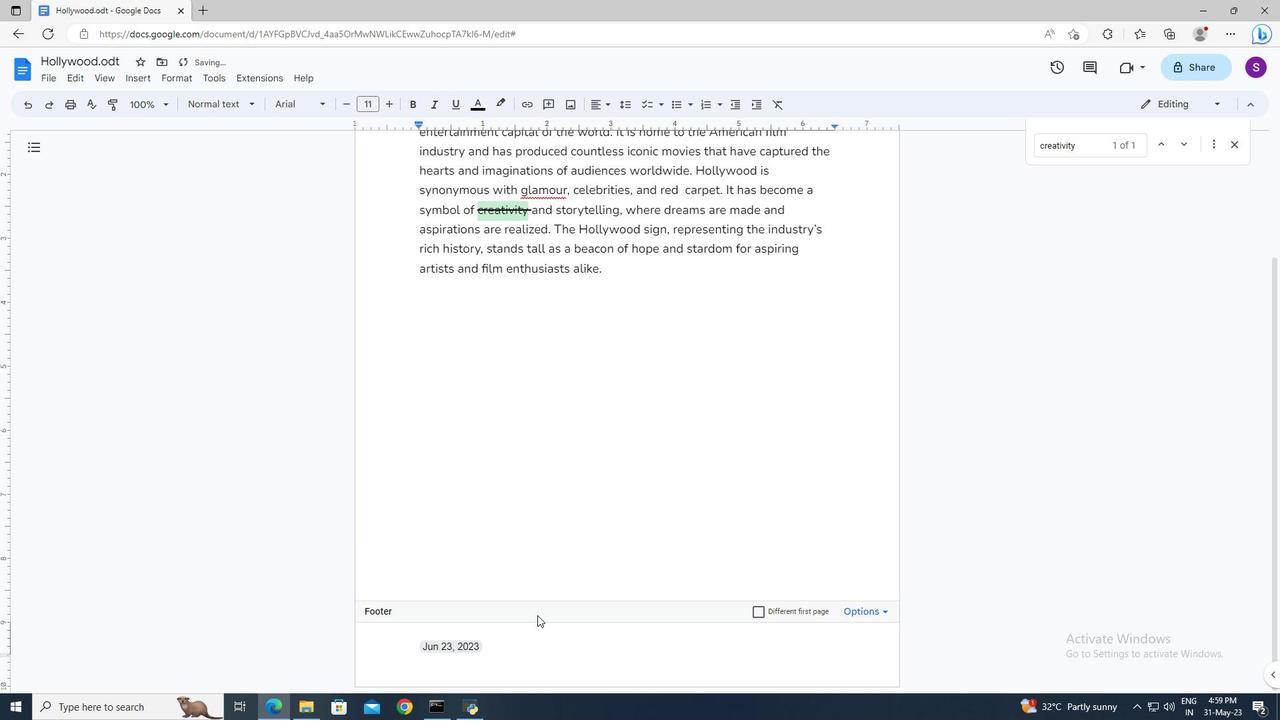 
Action: Mouse scrolled (537, 610) with delta (0, 0)
Screenshot: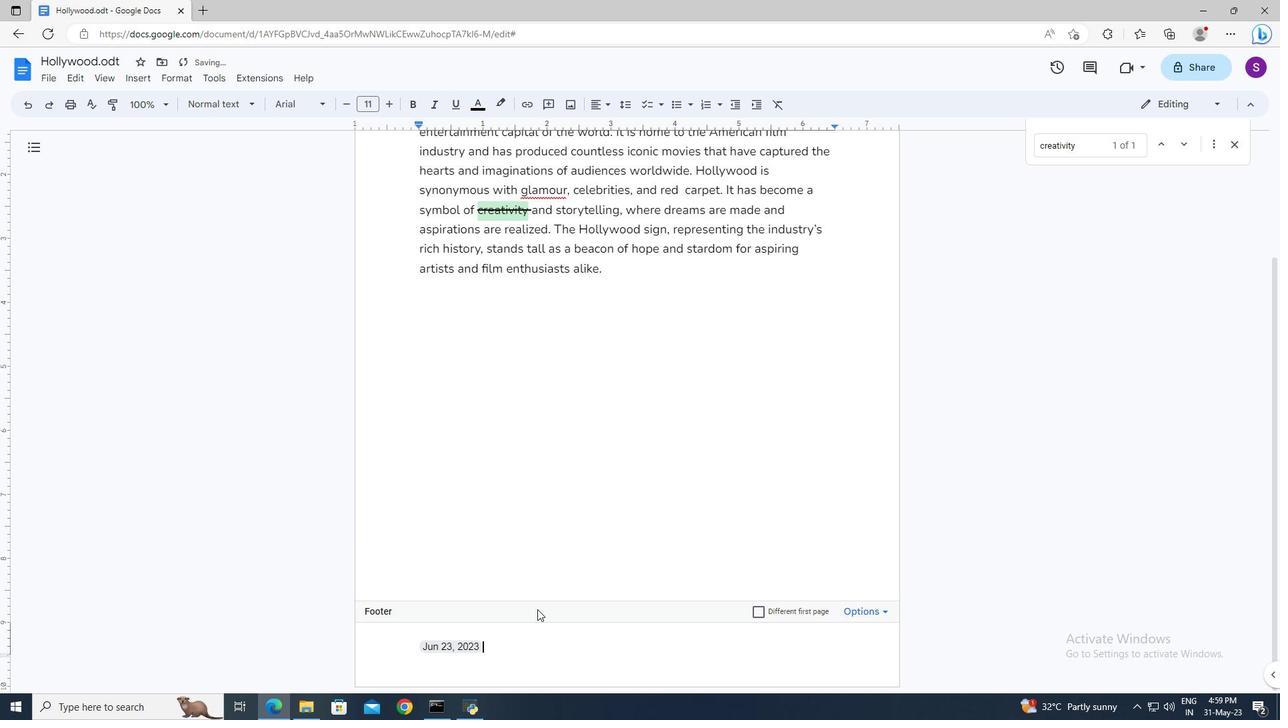 
Action: Mouse scrolled (537, 610) with delta (0, 0)
Screenshot: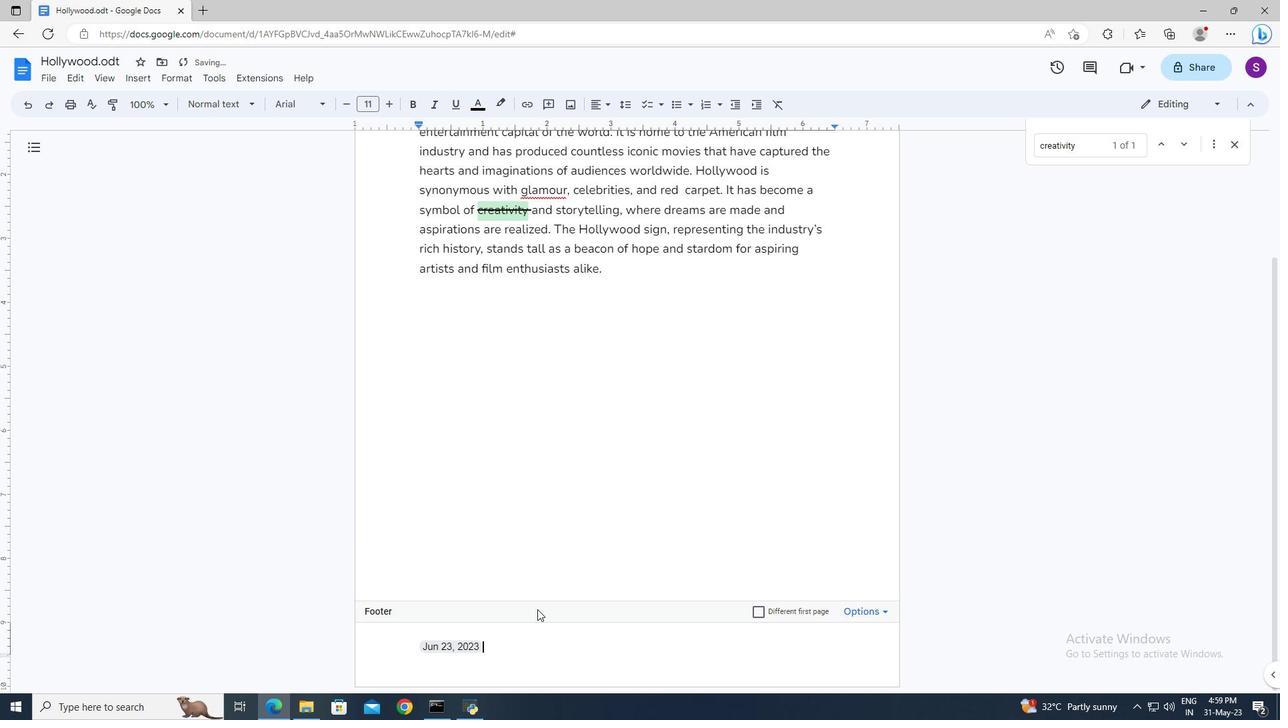 
Action: Mouse scrolled (537, 610) with delta (0, 0)
Screenshot: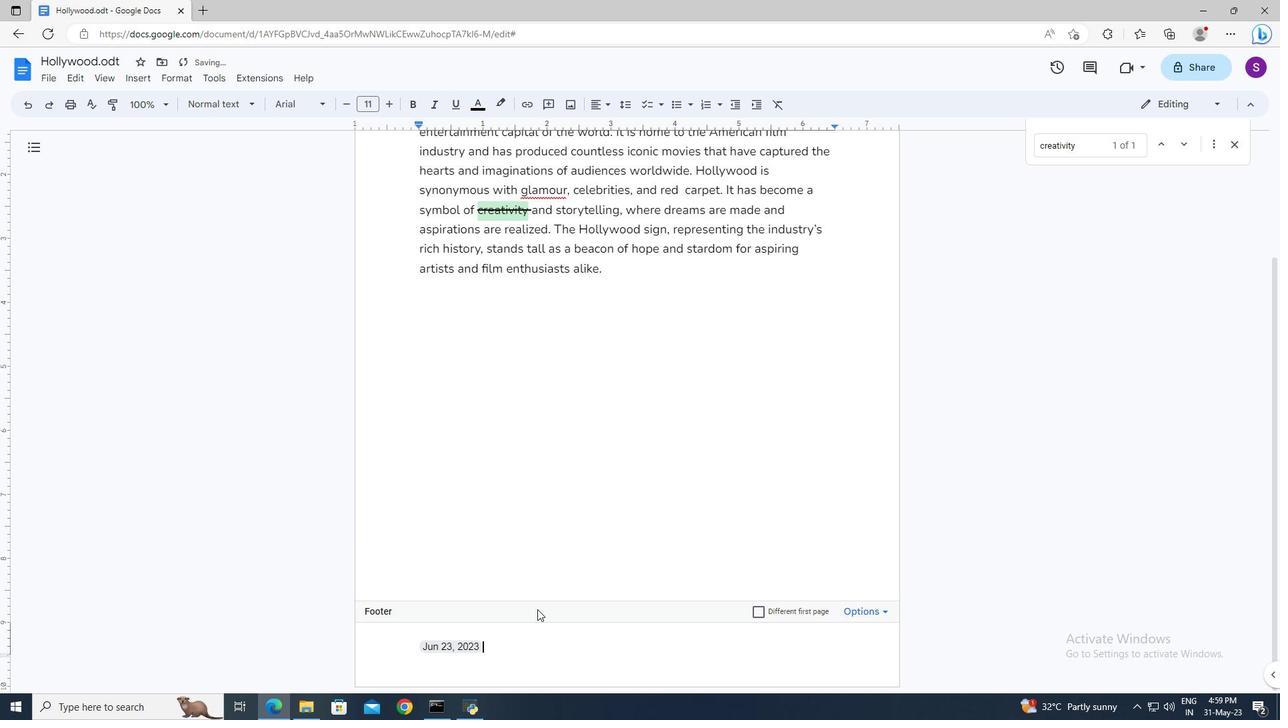 
Action: Mouse moved to (455, 275)
Screenshot: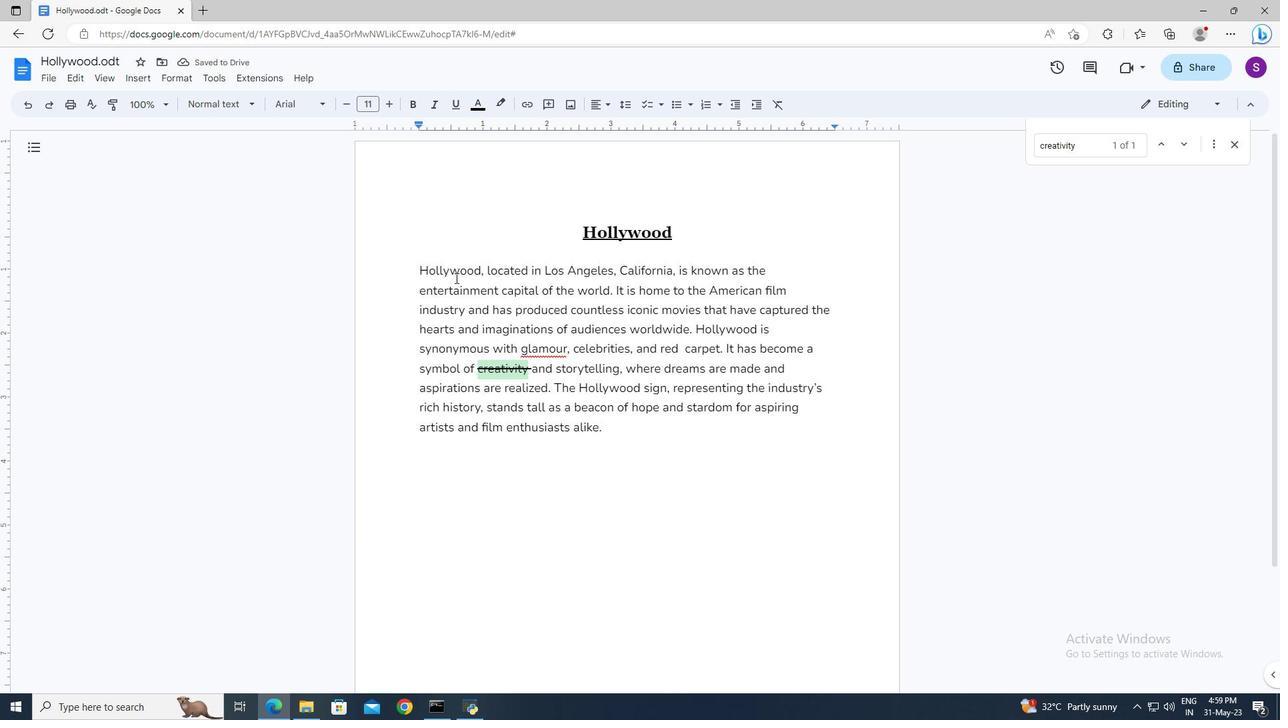 
Action: Mouse pressed left at (455, 275)
Screenshot: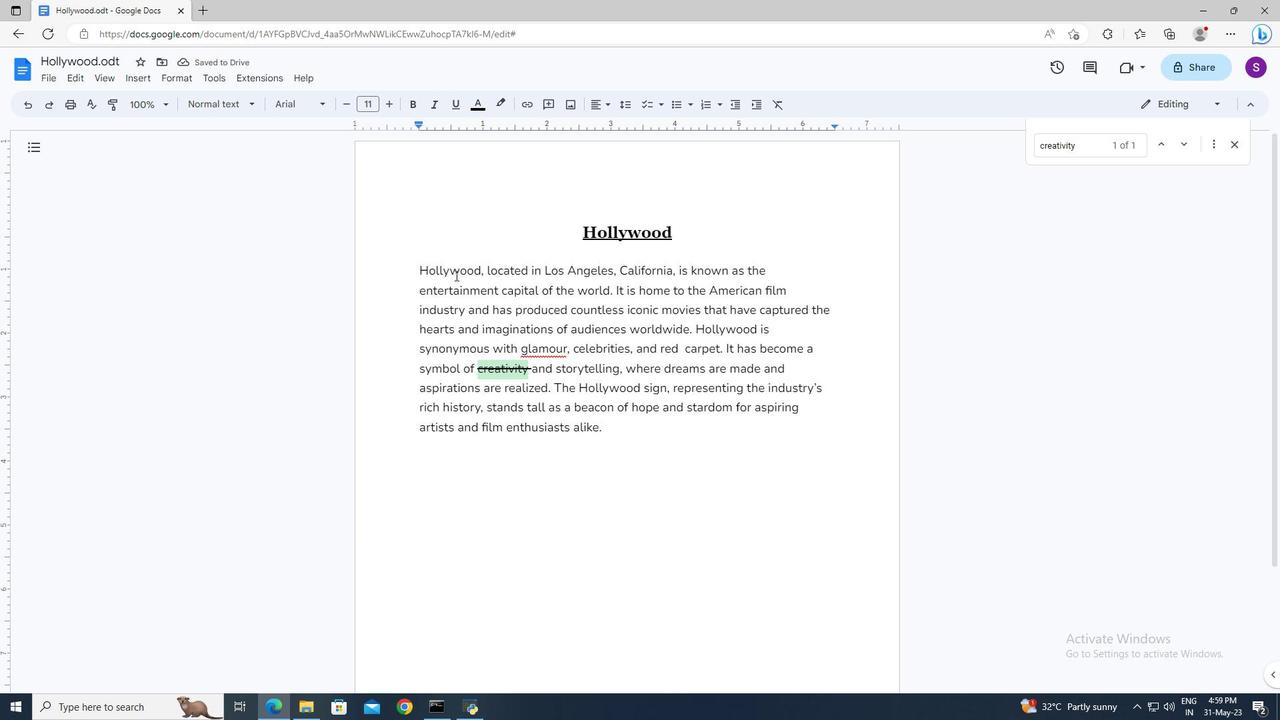 
Action: Mouse moved to (507, 280)
Screenshot: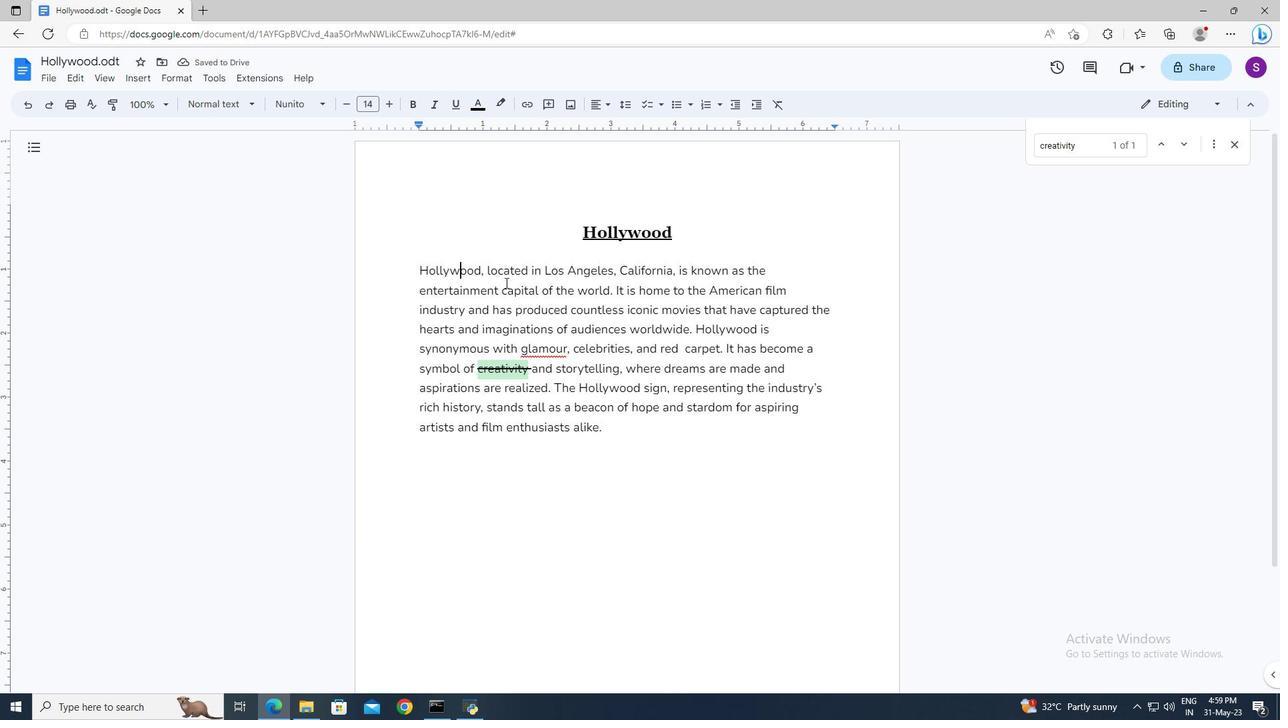 
Action: Mouse pressed left at (507, 280)
Screenshot: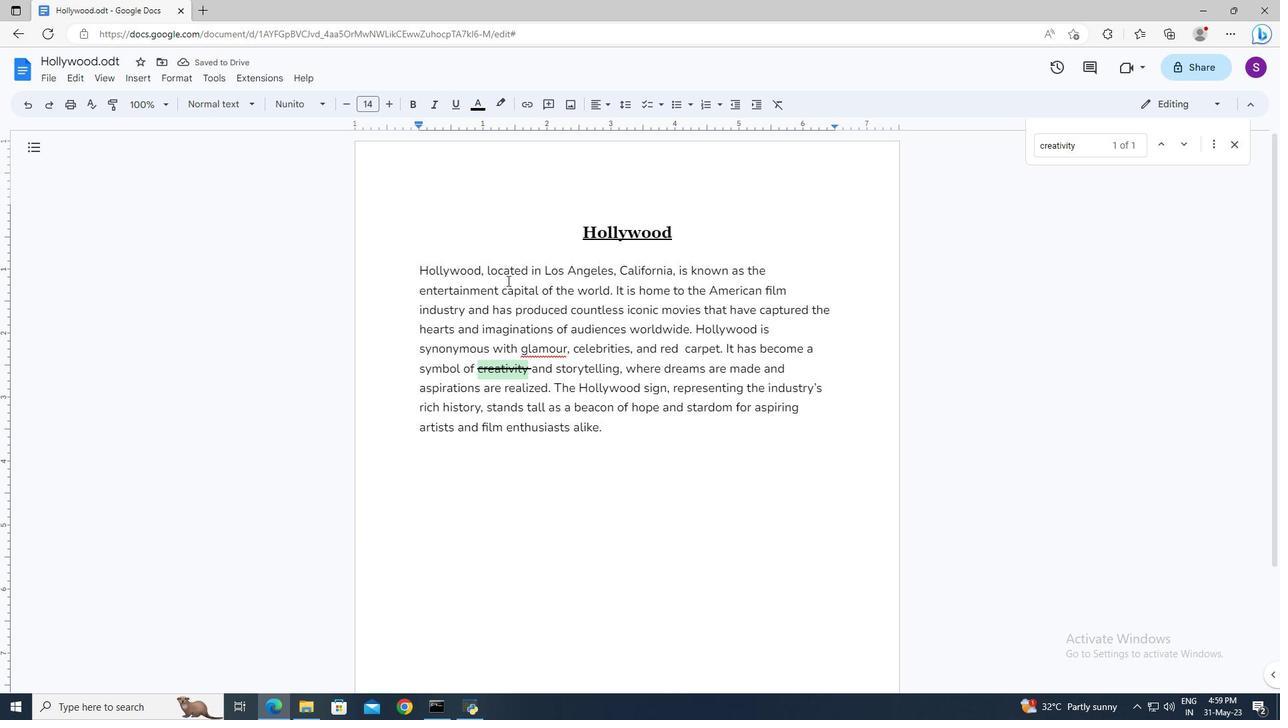 
Action: Mouse moved to (624, 274)
Screenshot: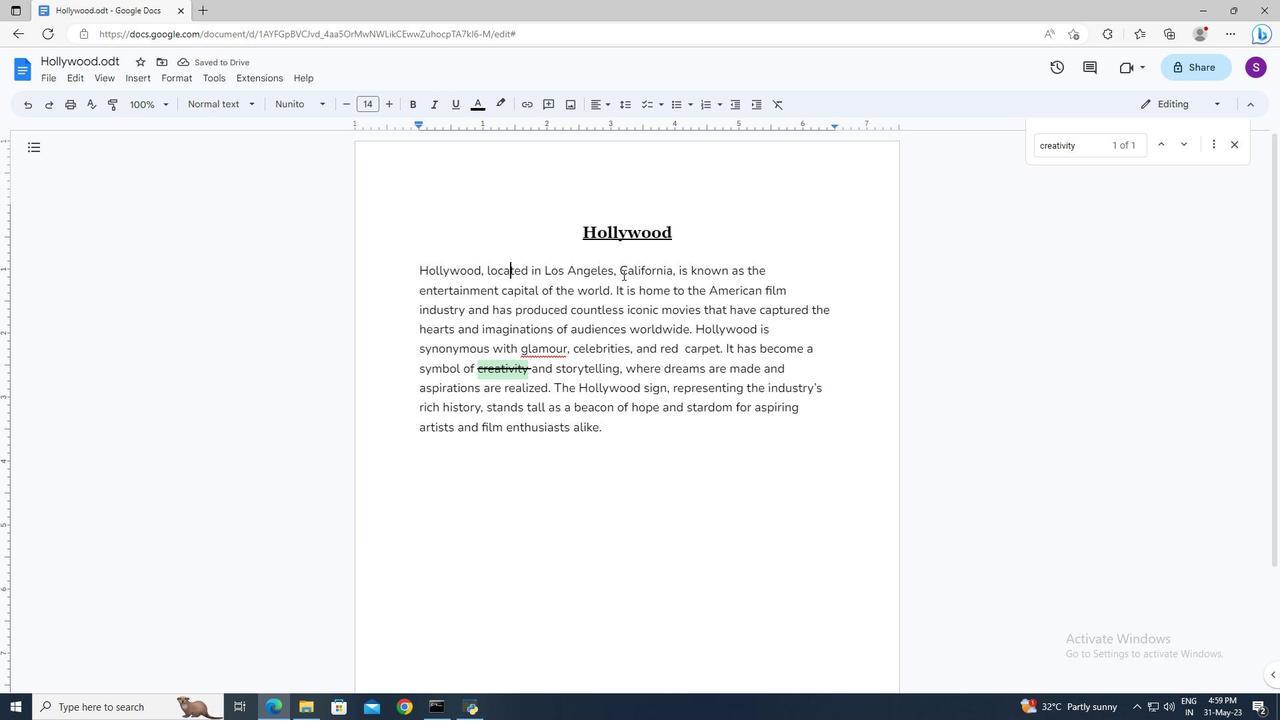
Action: Mouse pressed left at (624, 274)
Screenshot: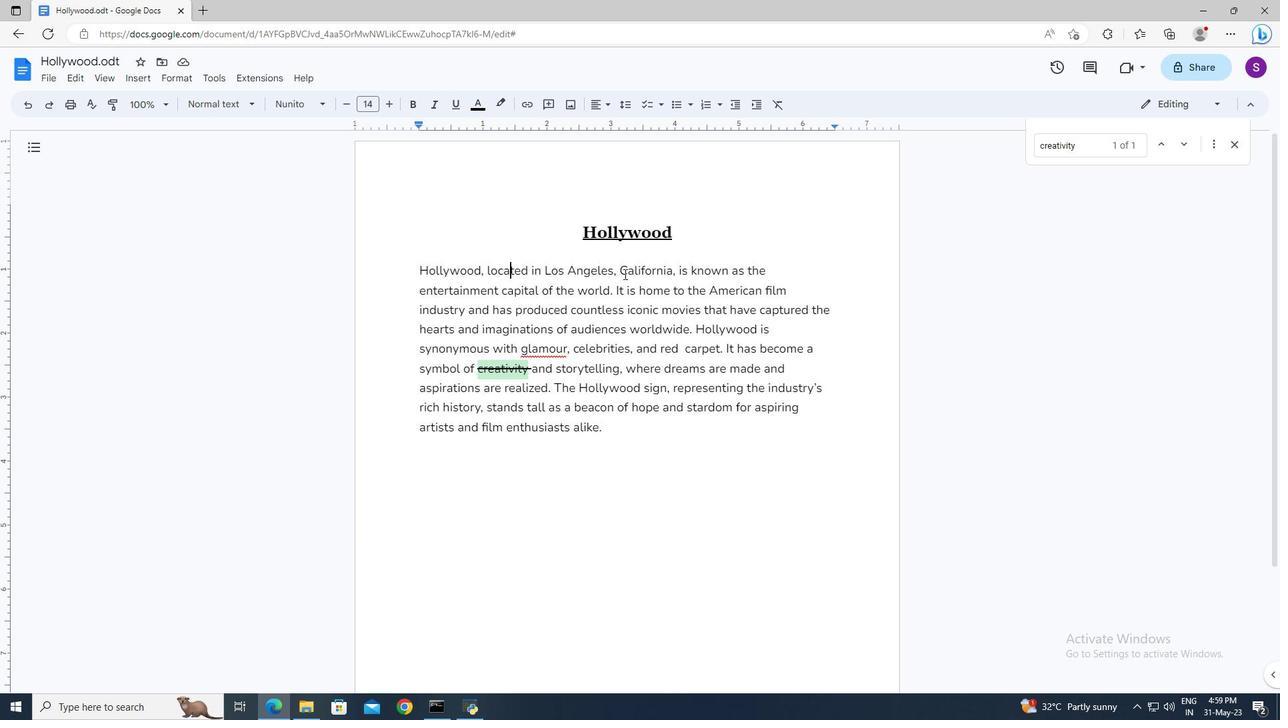 
Action: Mouse moved to (534, 290)
Screenshot: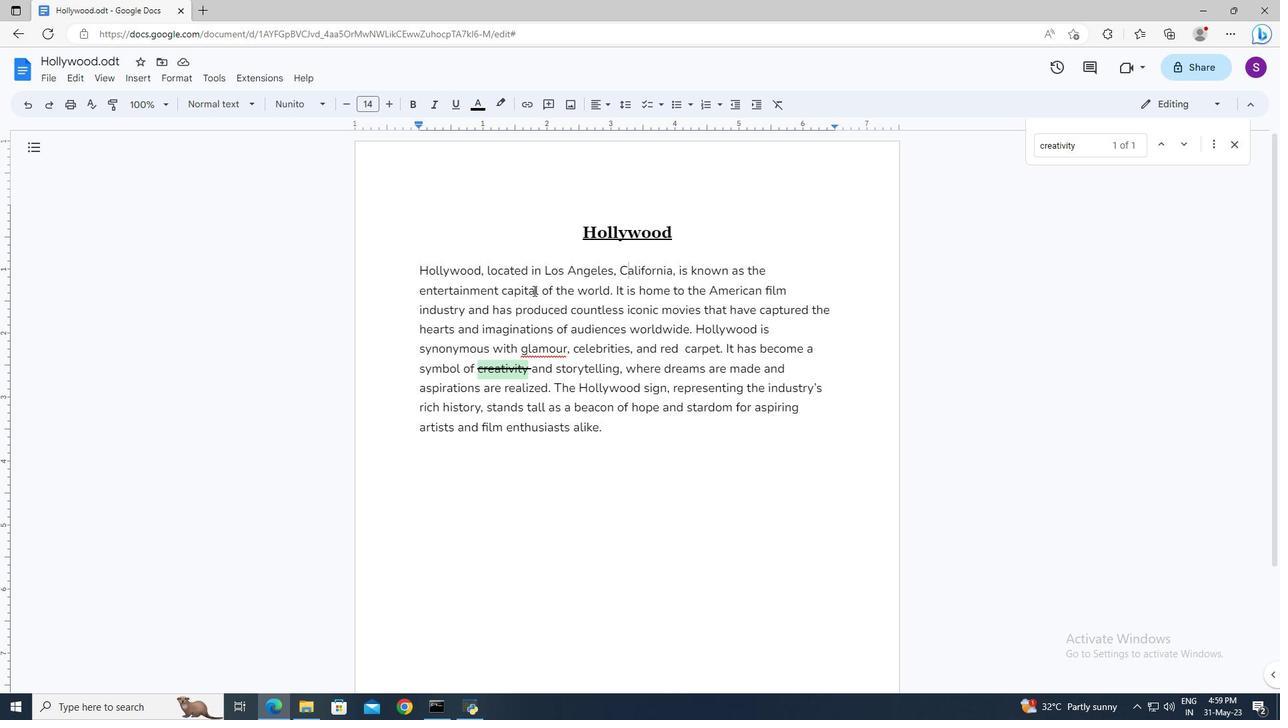 
Action: Mouse pressed left at (534, 290)
Screenshot: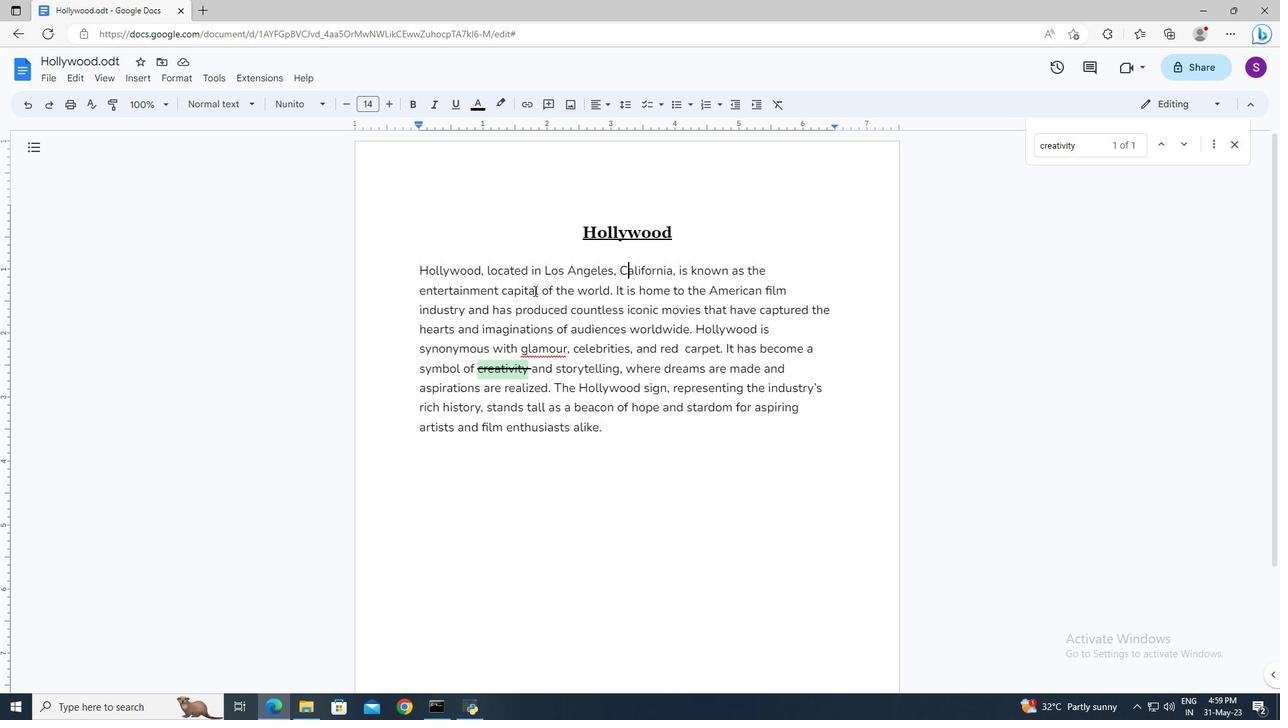 
Action: Mouse moved to (536, 292)
Screenshot: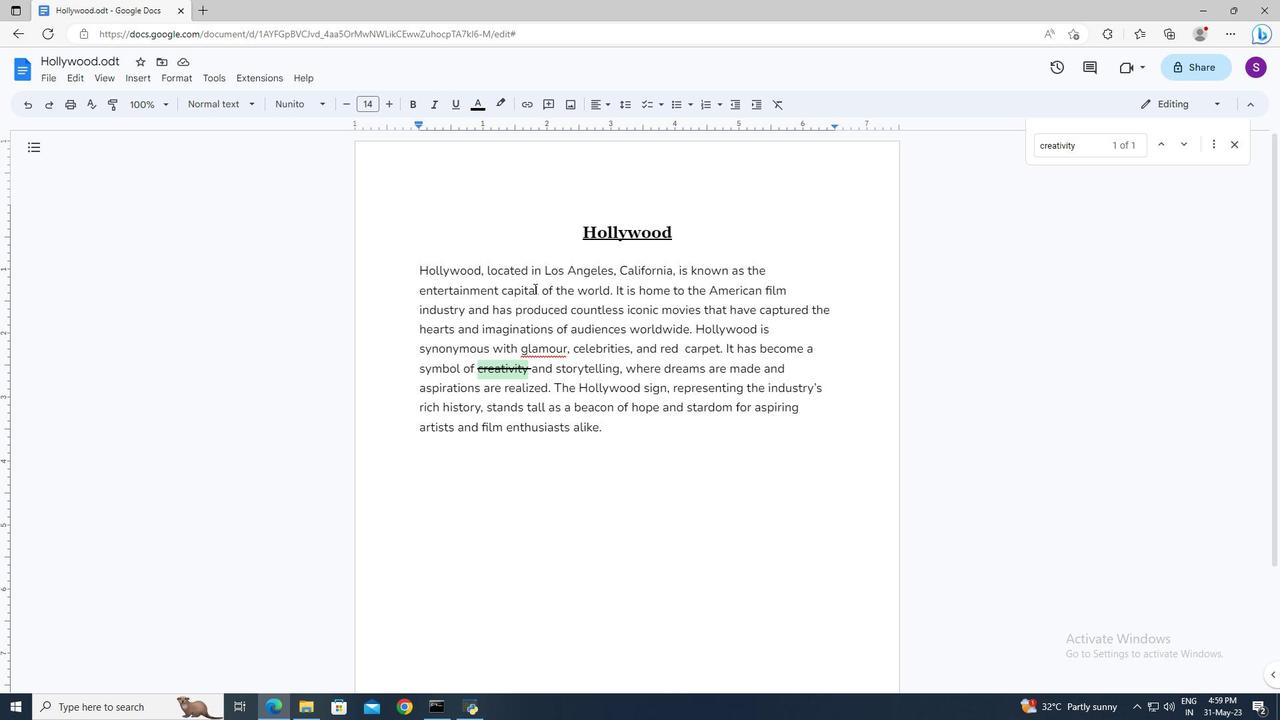 
Action: Mouse pressed left at (536, 292)
Screenshot: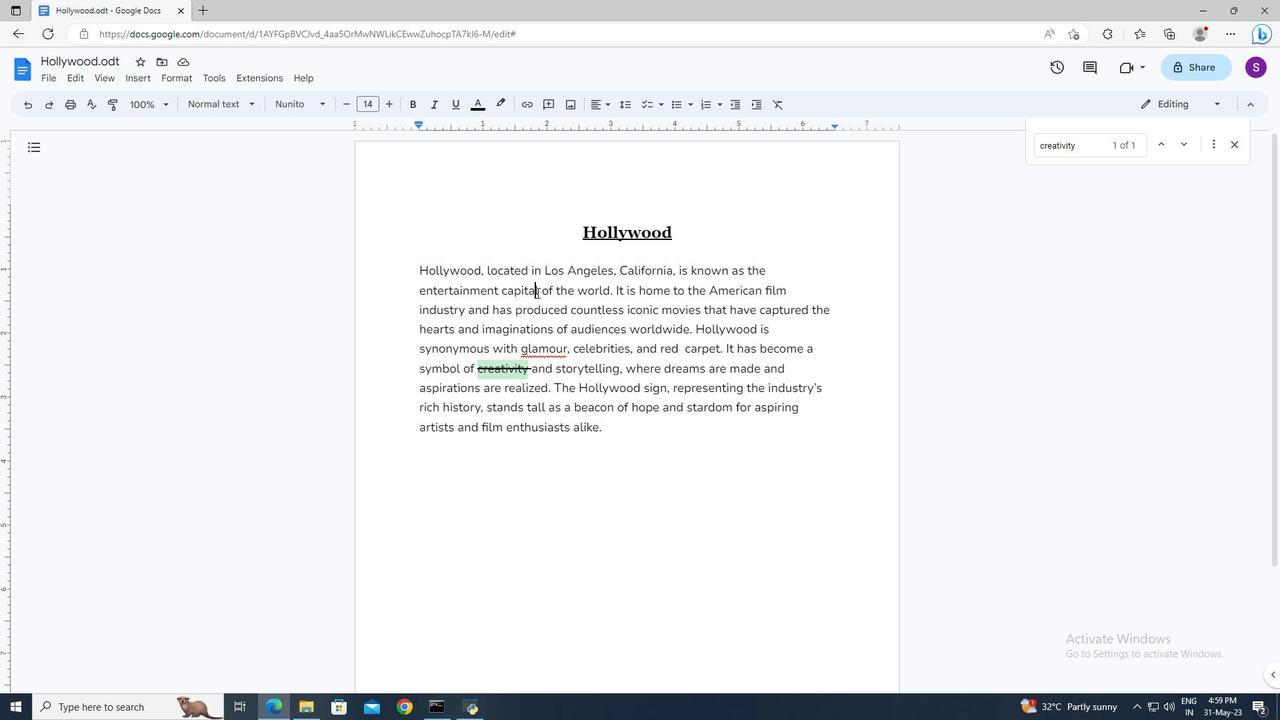 
Action: Mouse moved to (536, 287)
Screenshot: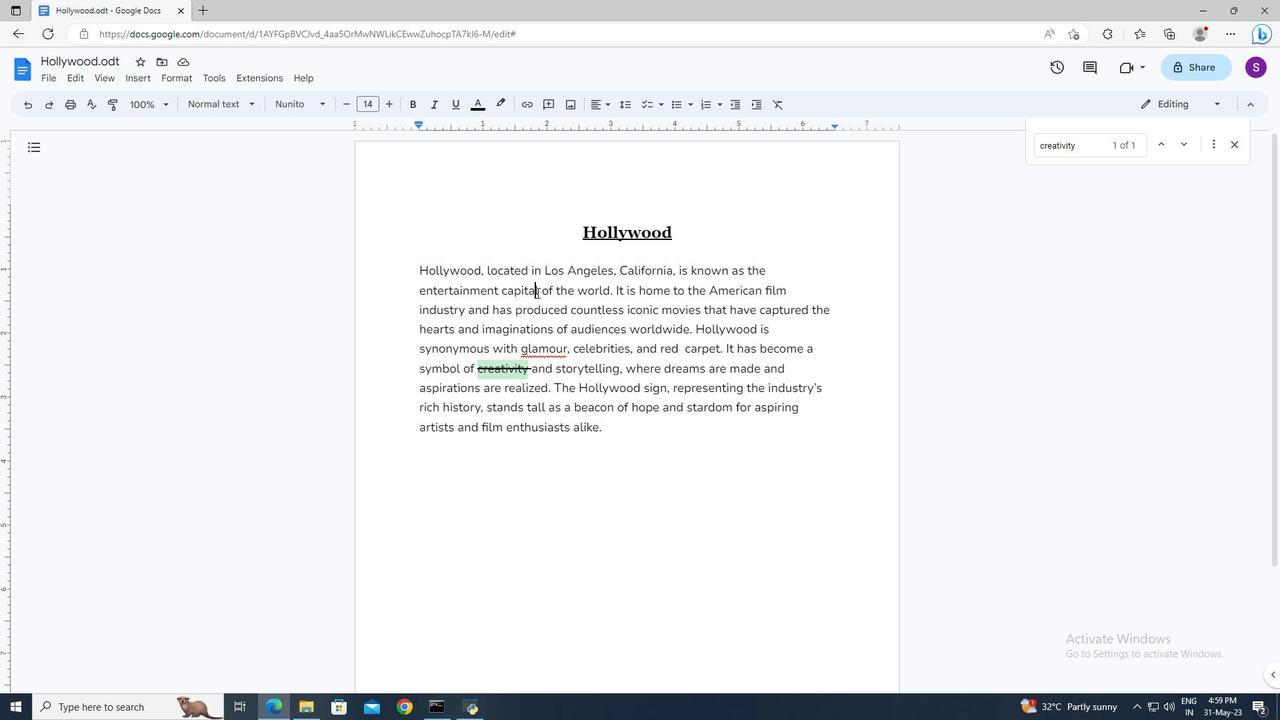 
Action: Mouse pressed left at (536, 287)
Screenshot: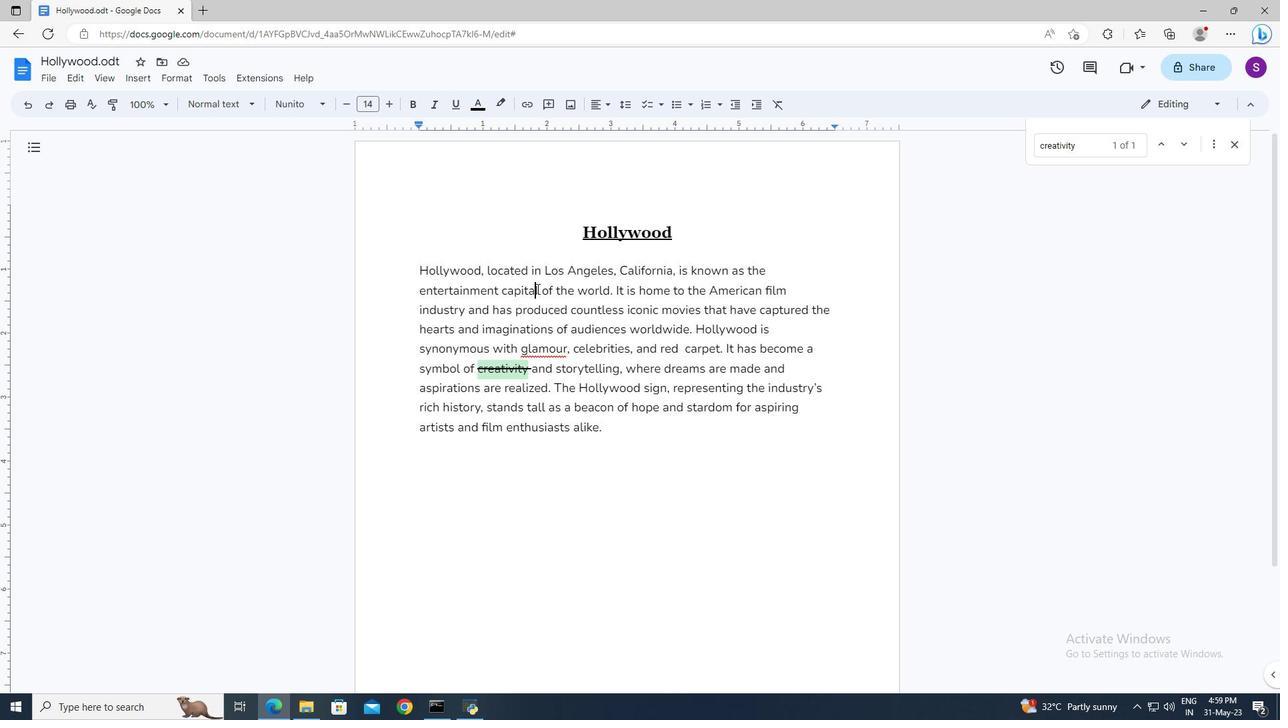 
Action: Mouse moved to (542, 291)
Screenshot: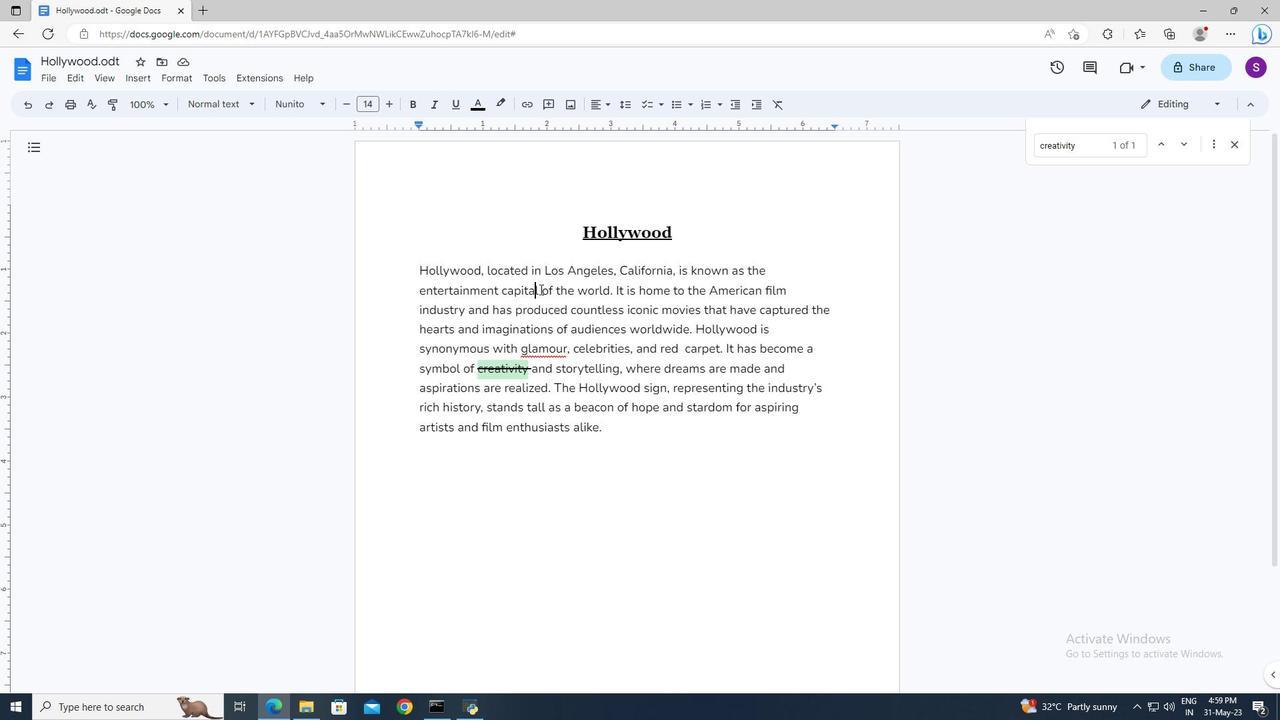 
Action: Key pressed <Key.right>
Screenshot: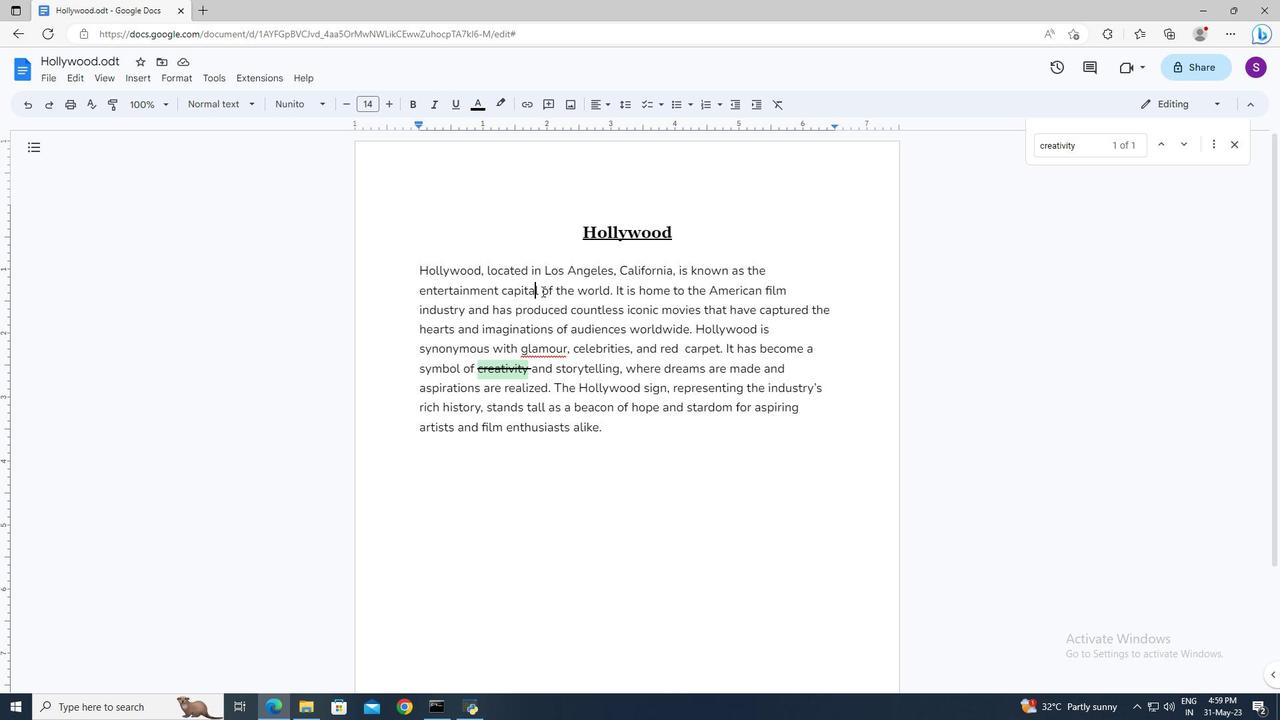 
Action: Mouse moved to (148, 83)
Screenshot: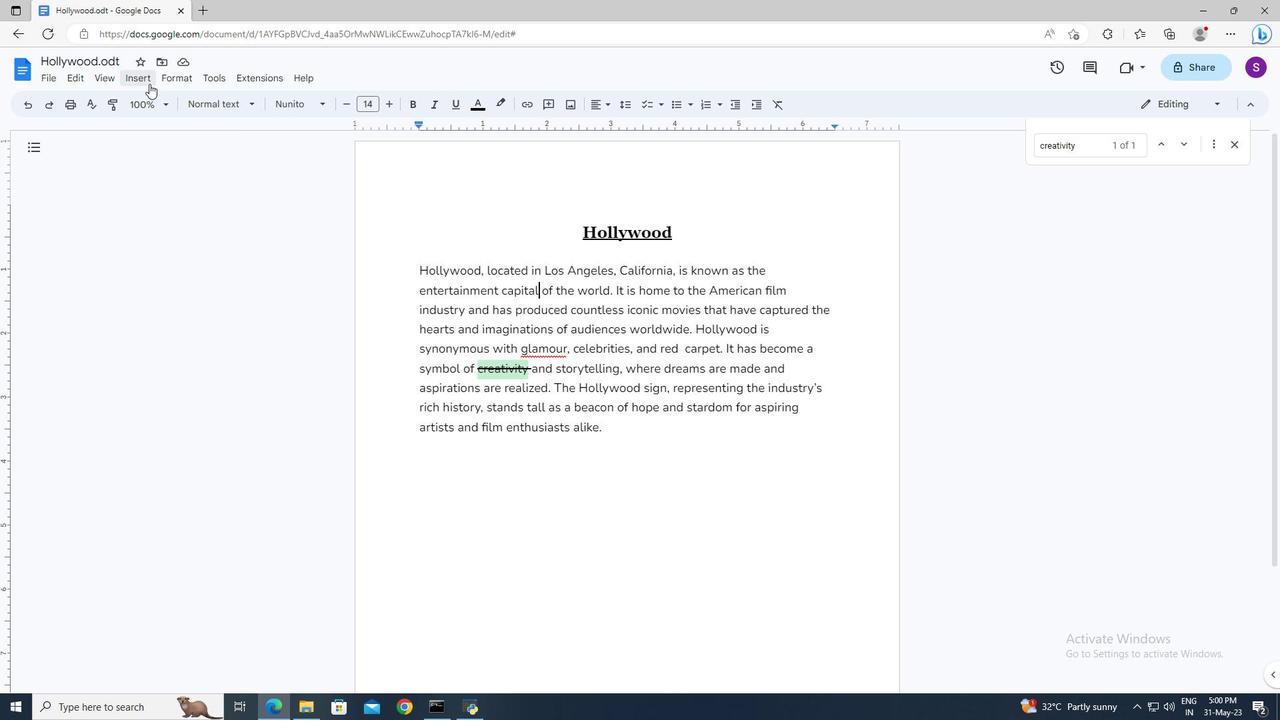
Action: Mouse pressed left at (148, 83)
Screenshot: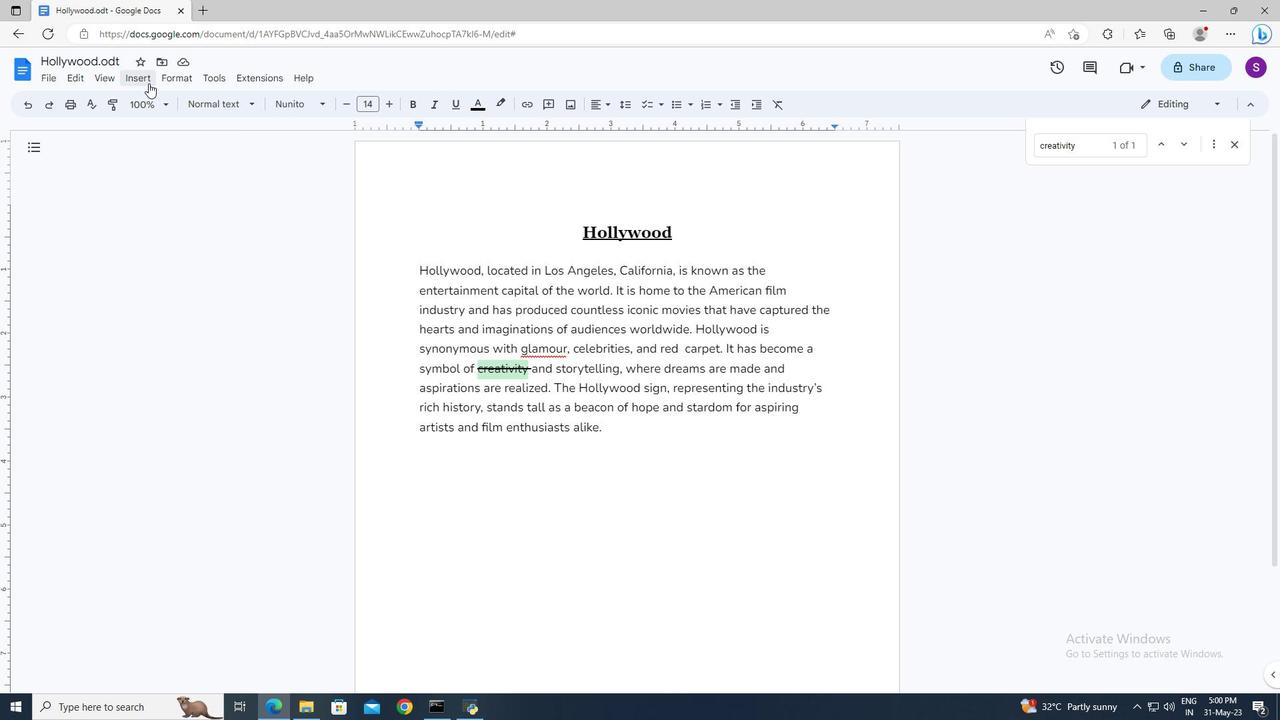 
Action: Mouse moved to (198, 264)
Screenshot: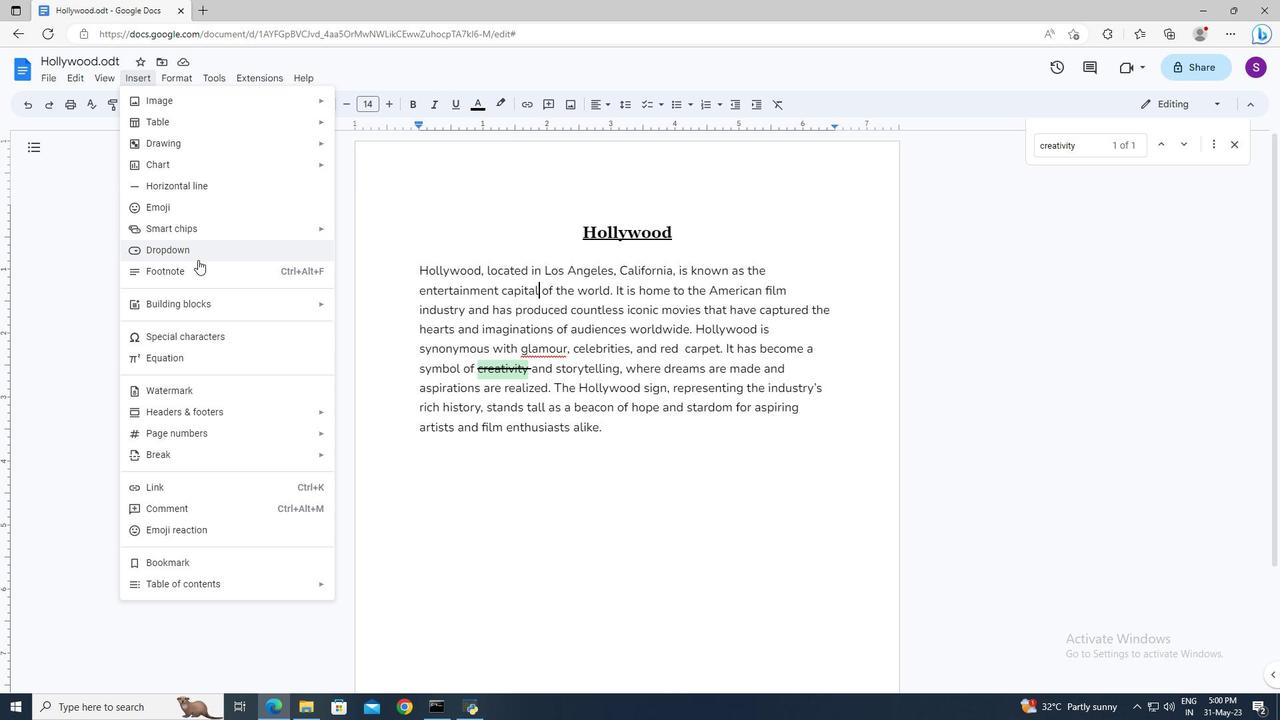 
Action: Mouse pressed left at (198, 264)
Screenshot: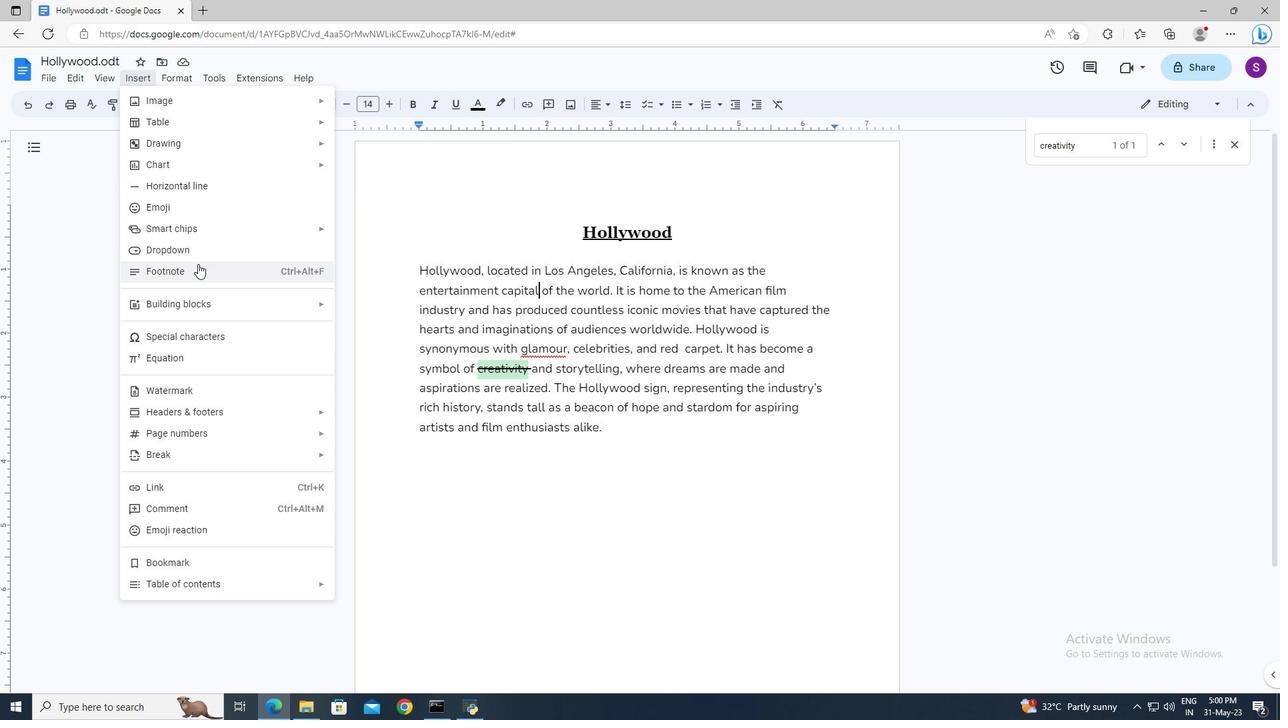 
Action: Mouse moved to (454, 649)
Screenshot: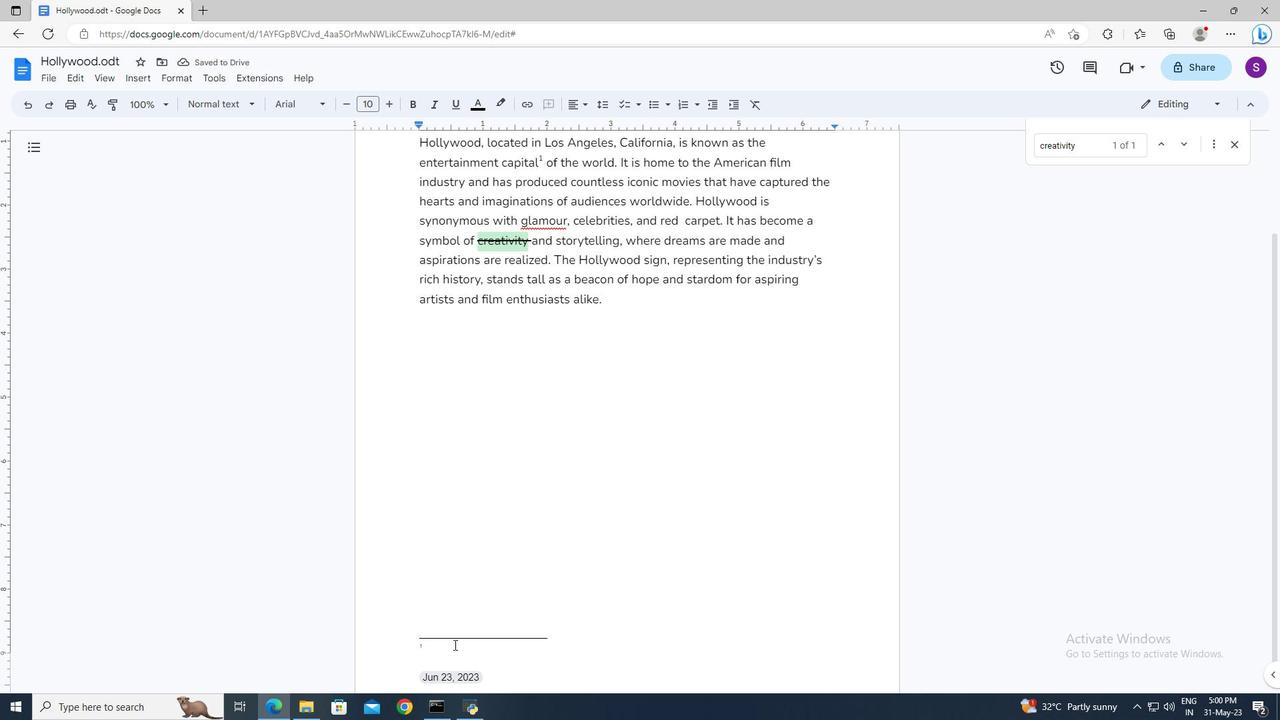 
Action: Mouse pressed left at (454, 649)
Screenshot: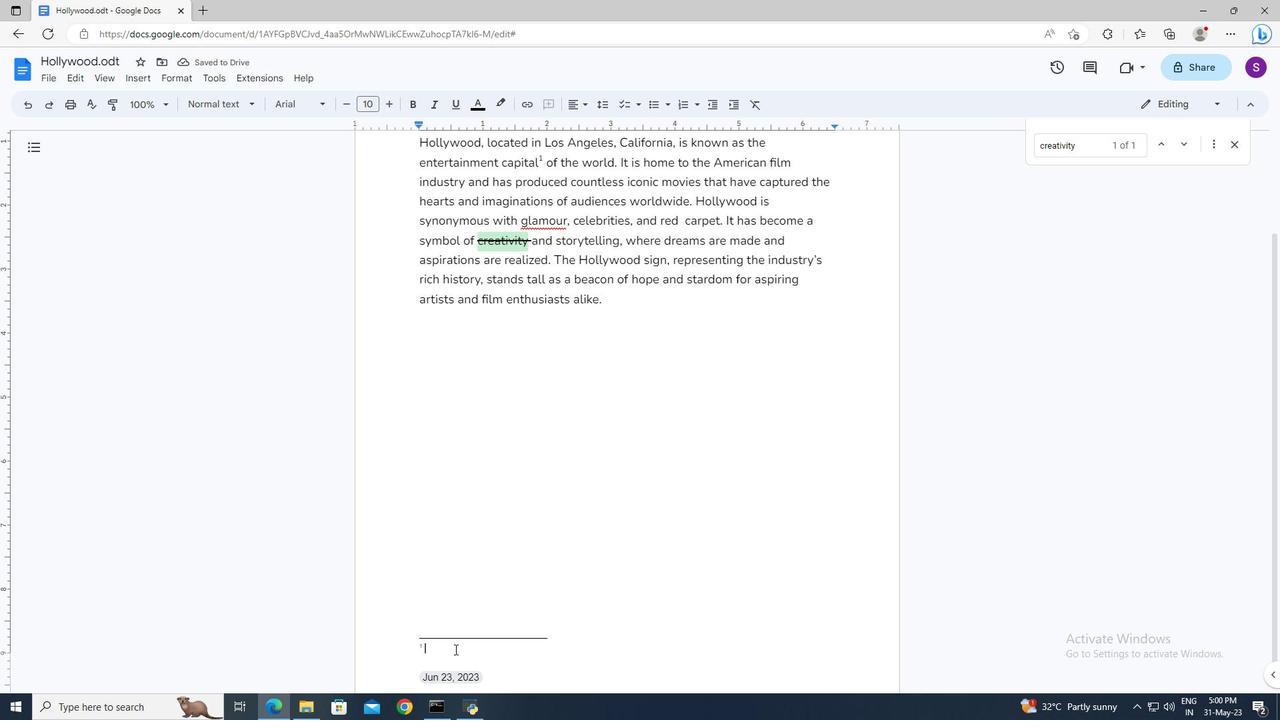 
Action: Mouse moved to (453, 649)
Screenshot: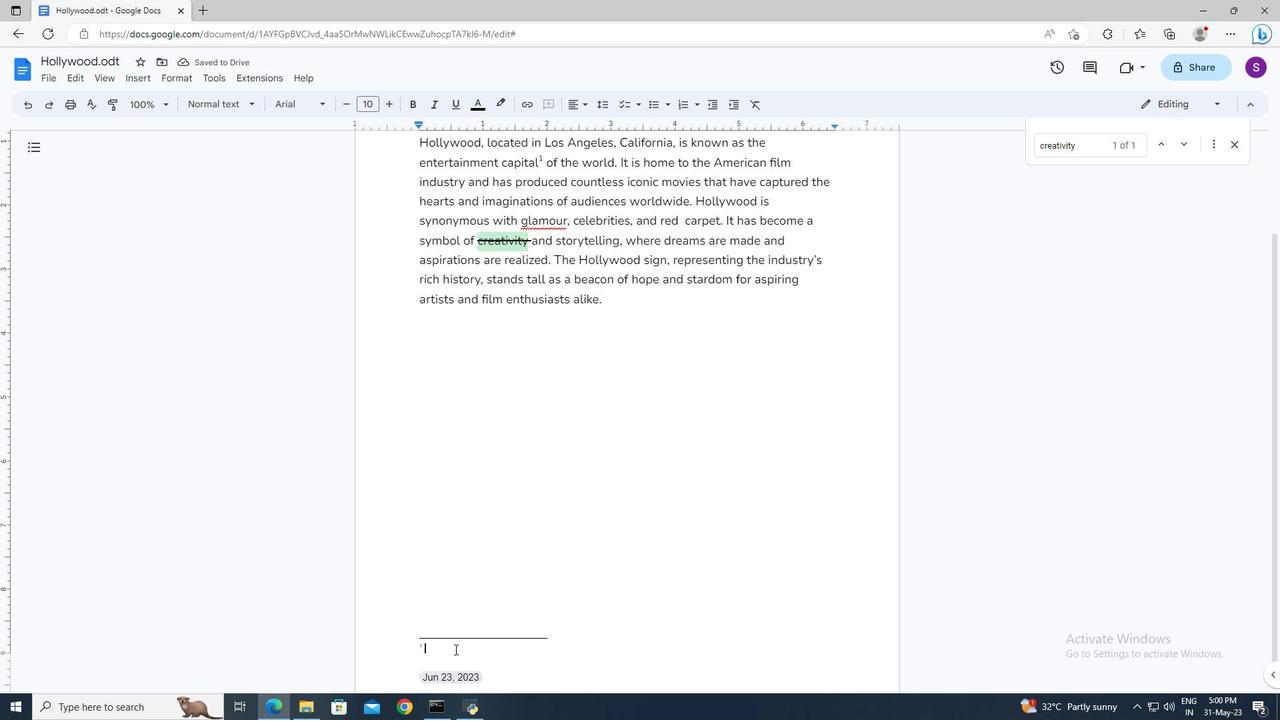 
Action: Key pressed <Key.shift>According<Key.space>to<Key.space>recent<Key.space>research<Key.space>findings.<Key.shift><Key.up>
Screenshot: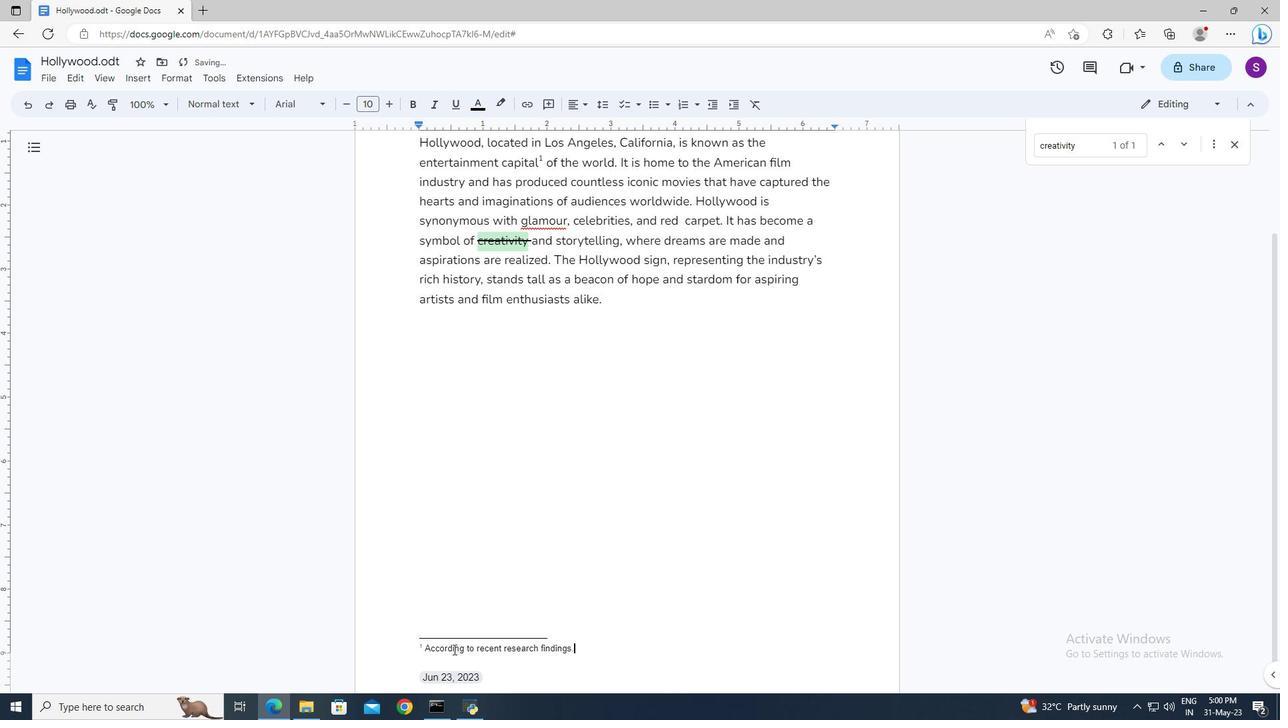 
Action: Mouse moved to (331, 103)
Screenshot: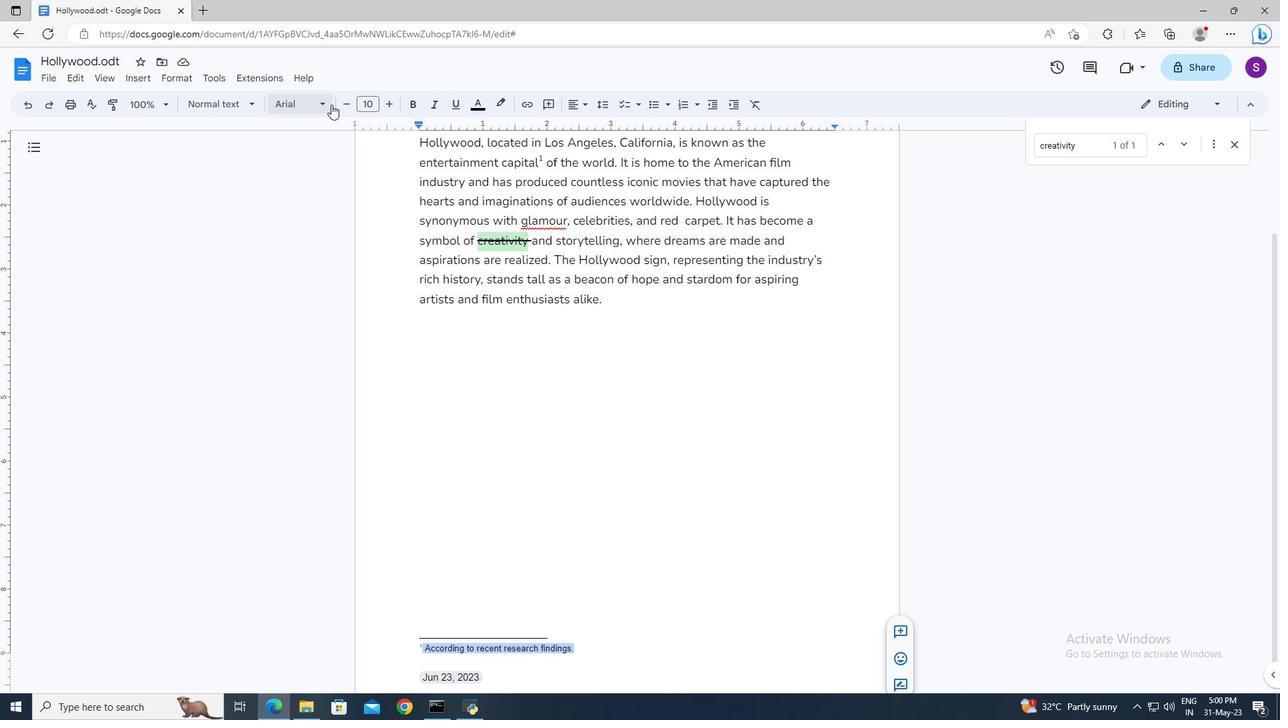 
Action: Mouse pressed left at (331, 103)
Screenshot: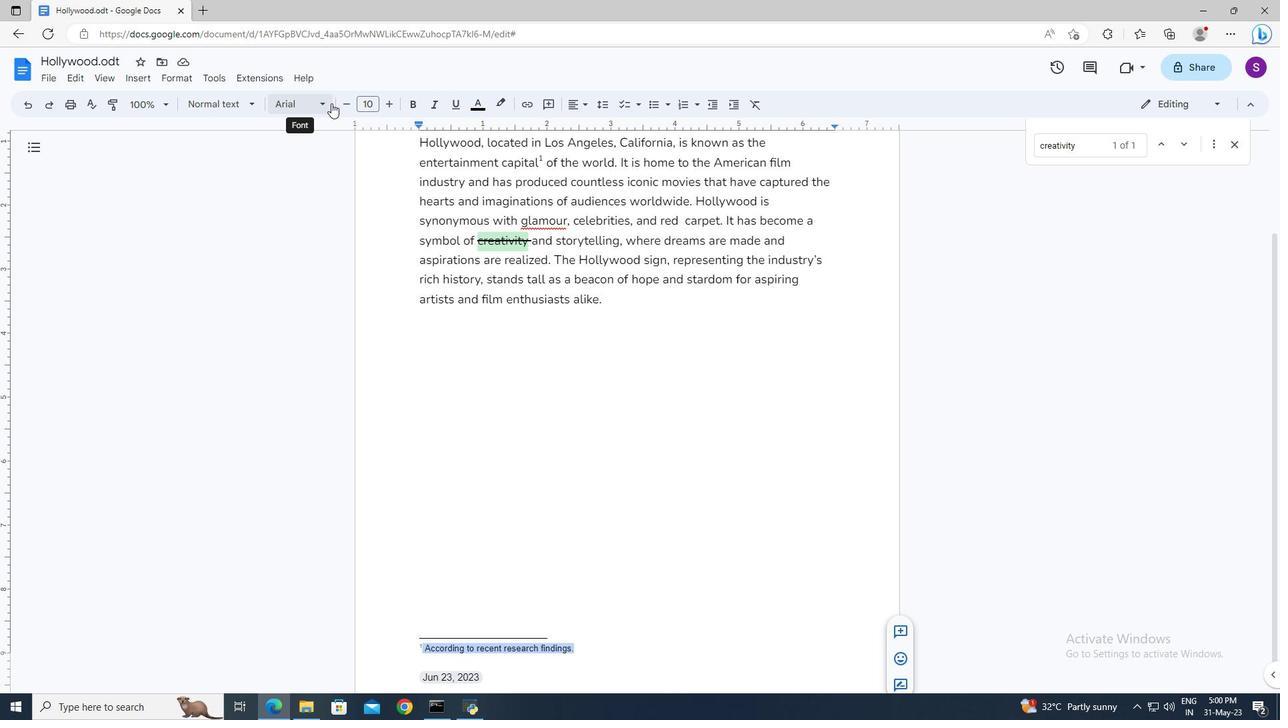 
Action: Mouse moved to (324, 320)
Screenshot: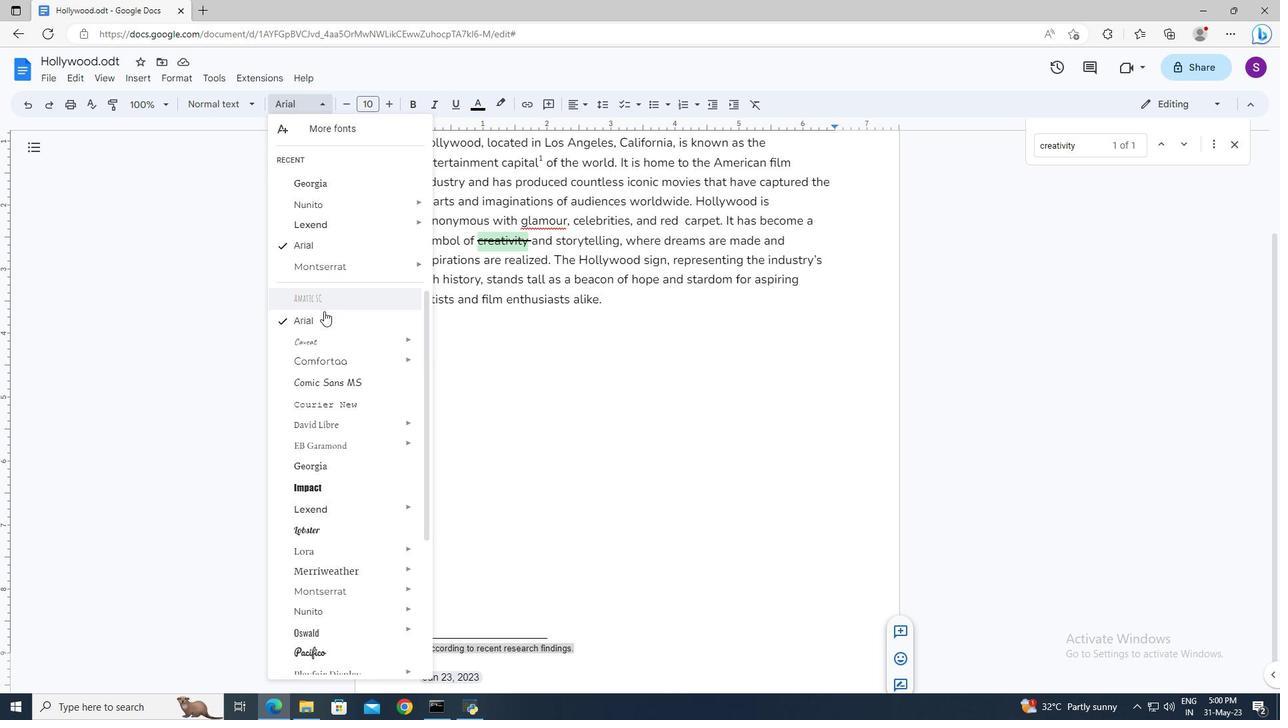 
Action: Mouse pressed left at (324, 320)
Screenshot: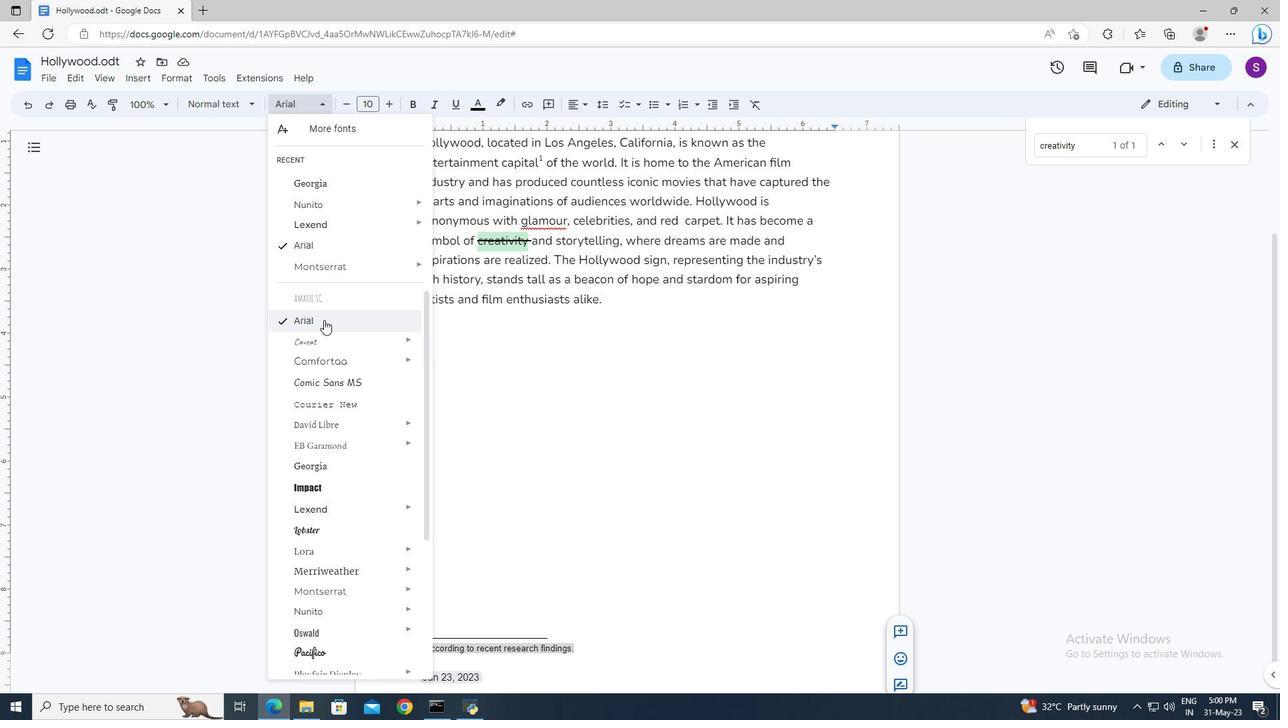 
Action: Mouse moved to (368, 102)
Screenshot: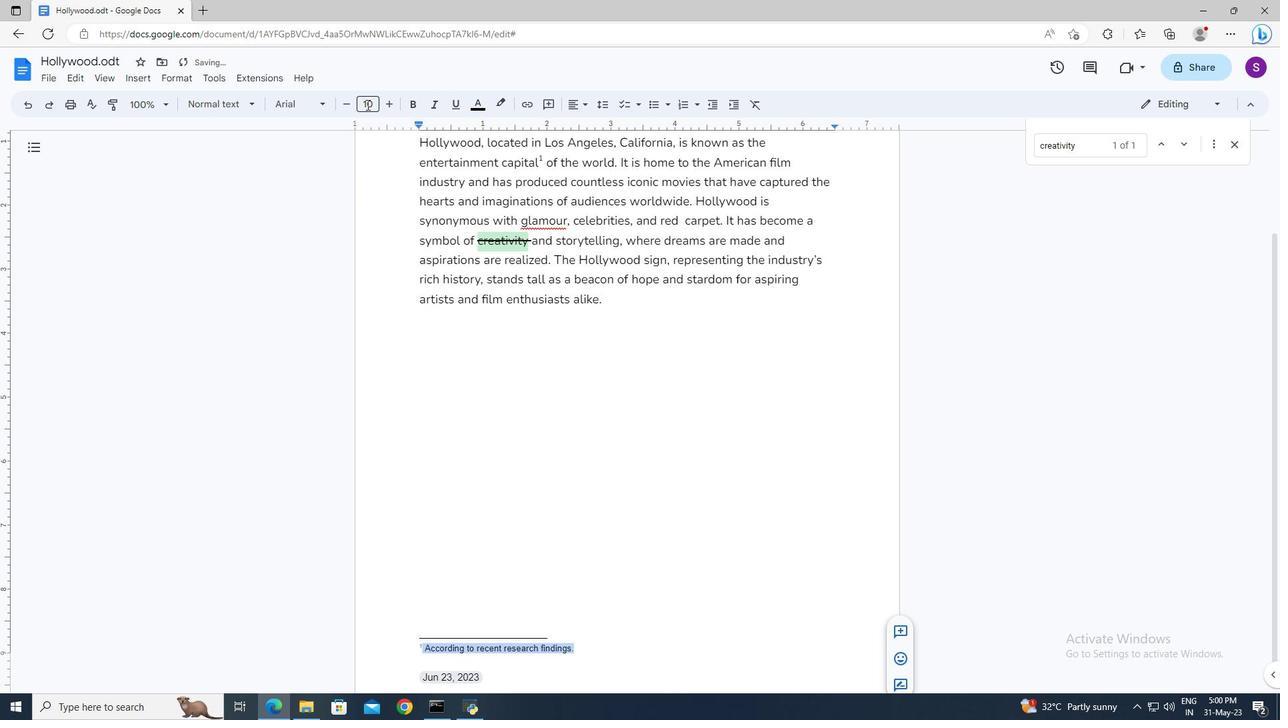 
Action: Mouse pressed left at (368, 102)
Screenshot: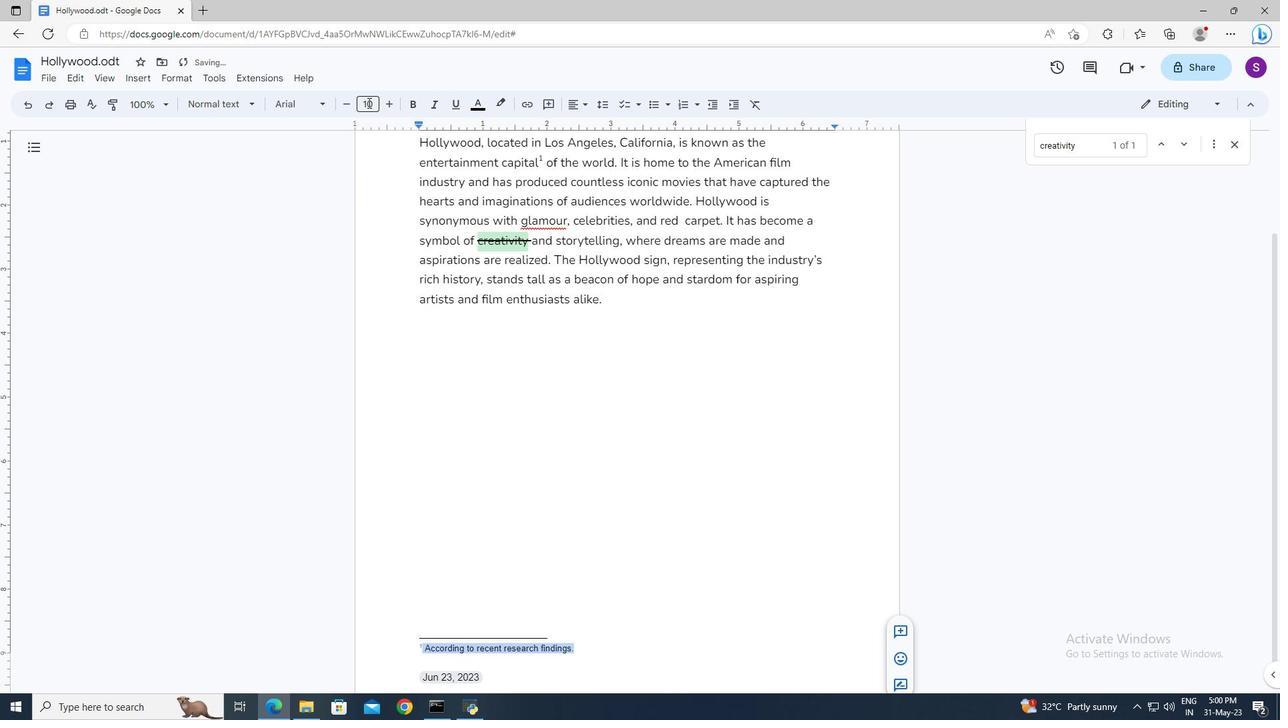 
Action: Key pressed 8<Key.enter>
Screenshot: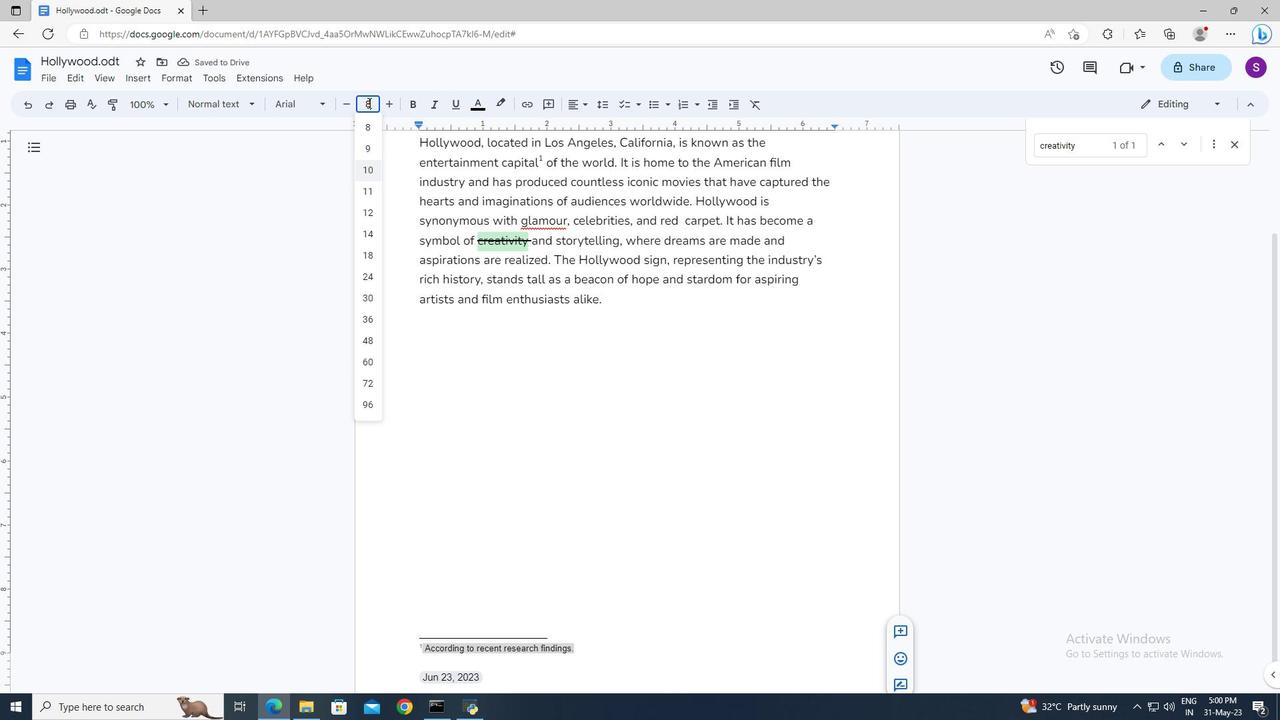 
Action: Mouse moved to (398, 269)
Screenshot: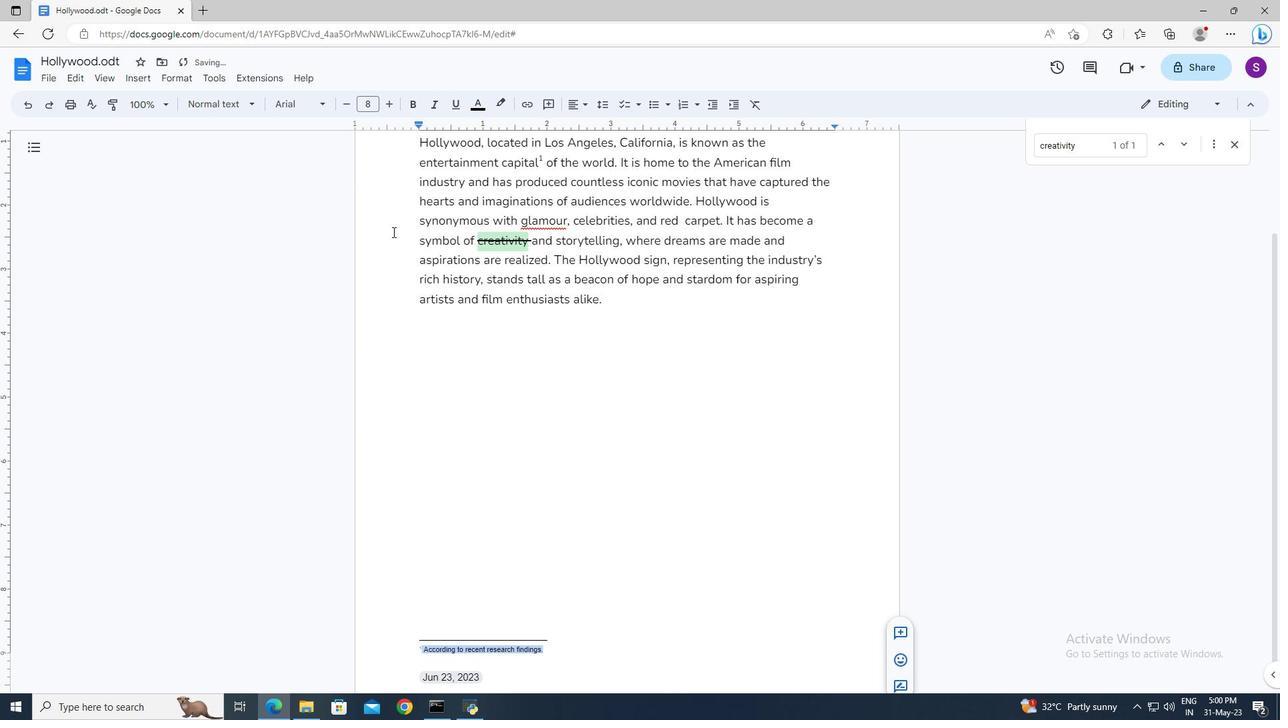 
Action: Mouse pressed left at (398, 269)
Screenshot: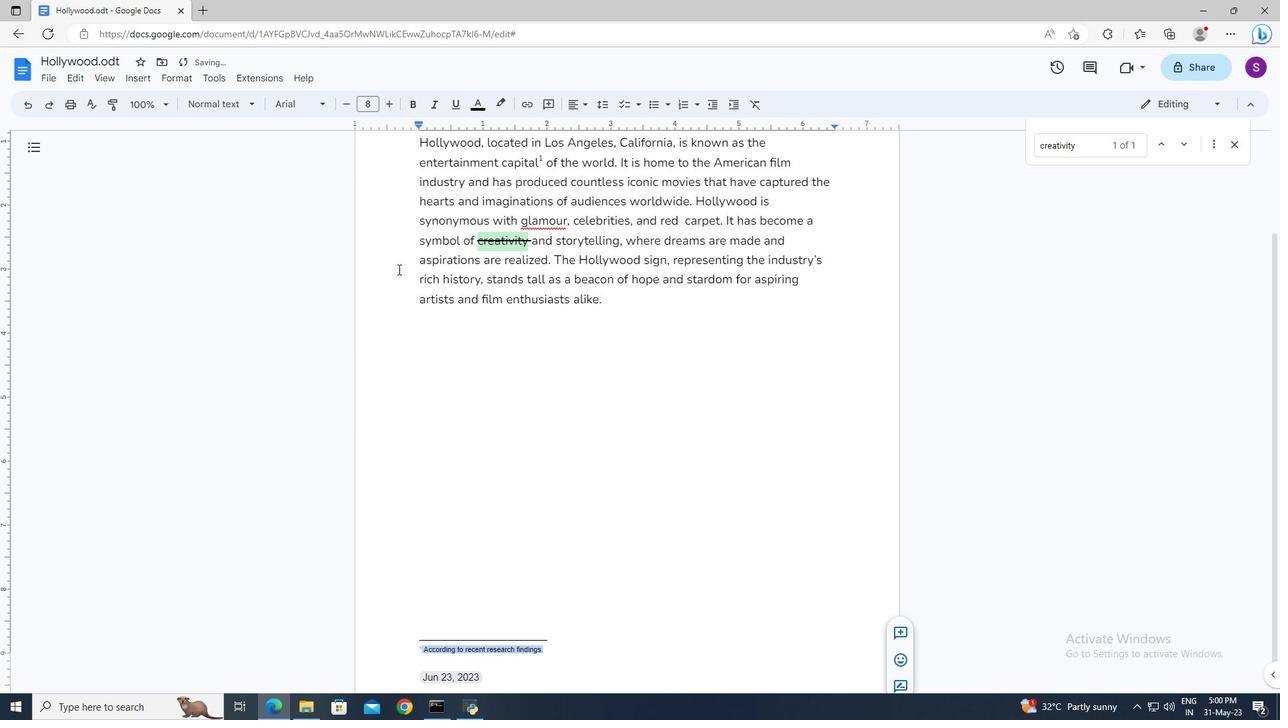 
